 Task: Create a sub task Design and Implement Solution for the task  Implement a new cloud-based business intelligence system for a company in the project AutoEngine , assign it to team member softage.3@softage.net and update the status of the sub task to  Off Track , set the priority of the sub task to High
Action: Mouse moved to (1038, 464)
Screenshot: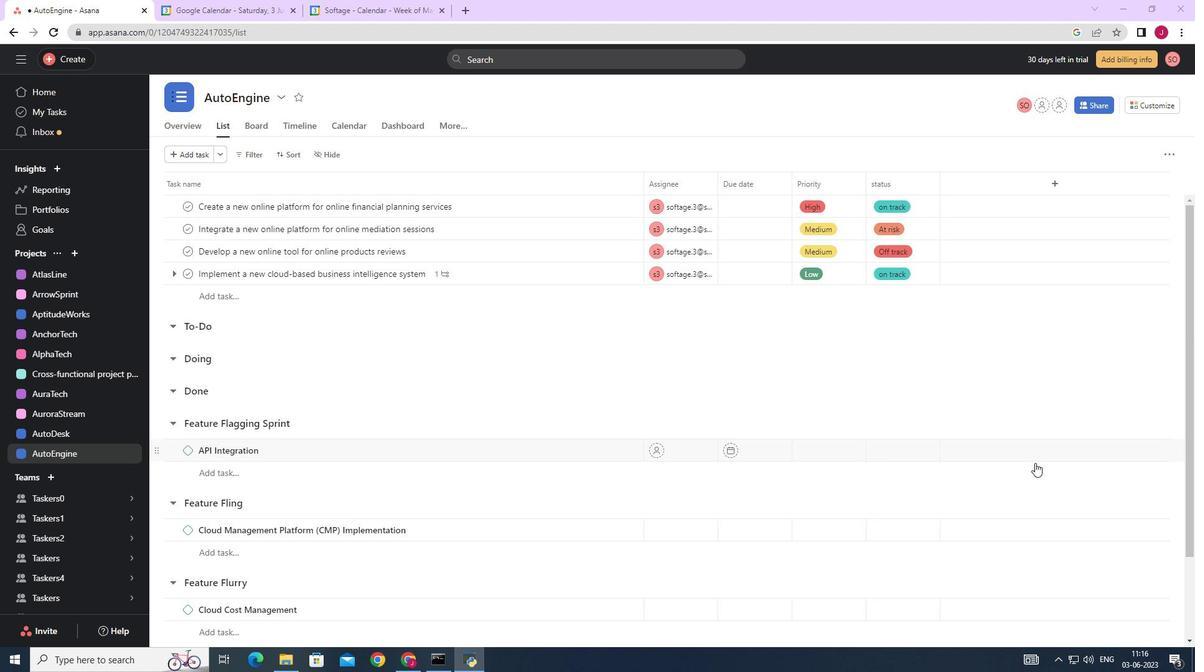 
Action: Mouse scrolled (1038, 463) with delta (0, 0)
Screenshot: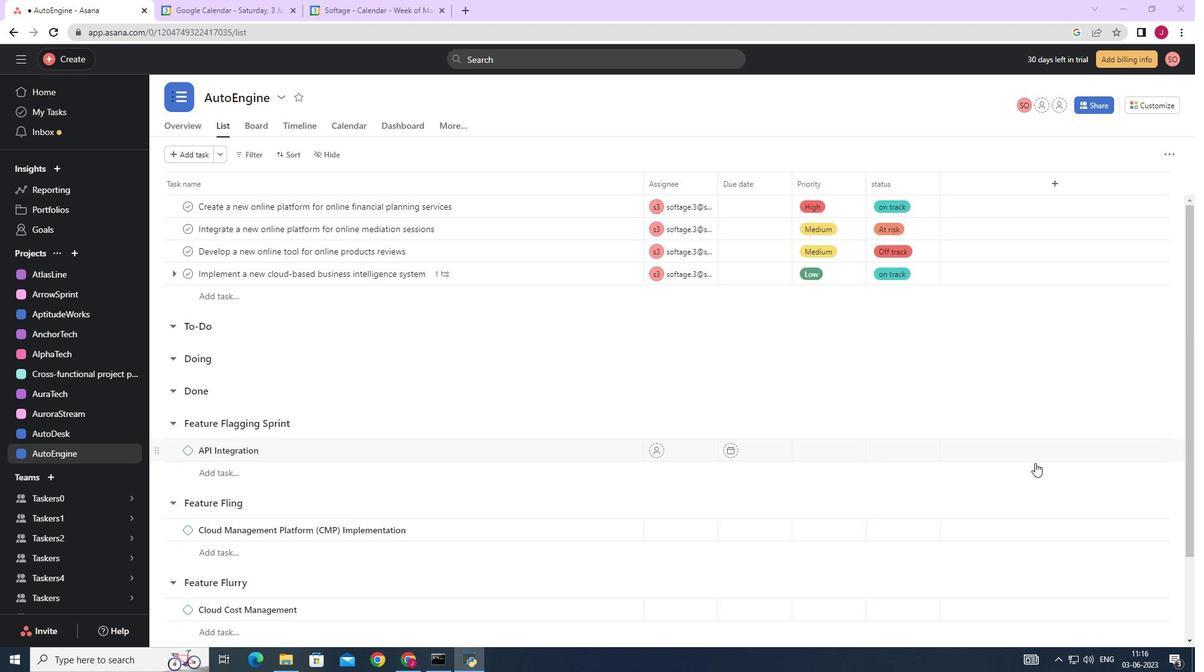 
Action: Mouse moved to (1038, 465)
Screenshot: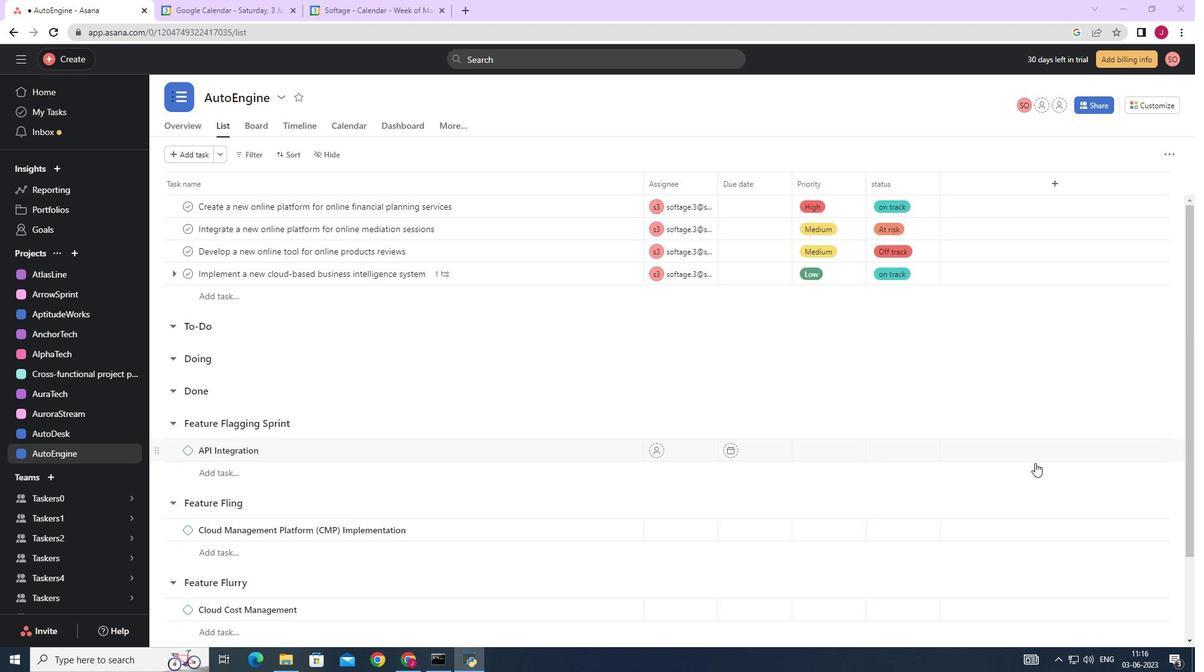 
Action: Mouse scrolled (1038, 465) with delta (0, 0)
Screenshot: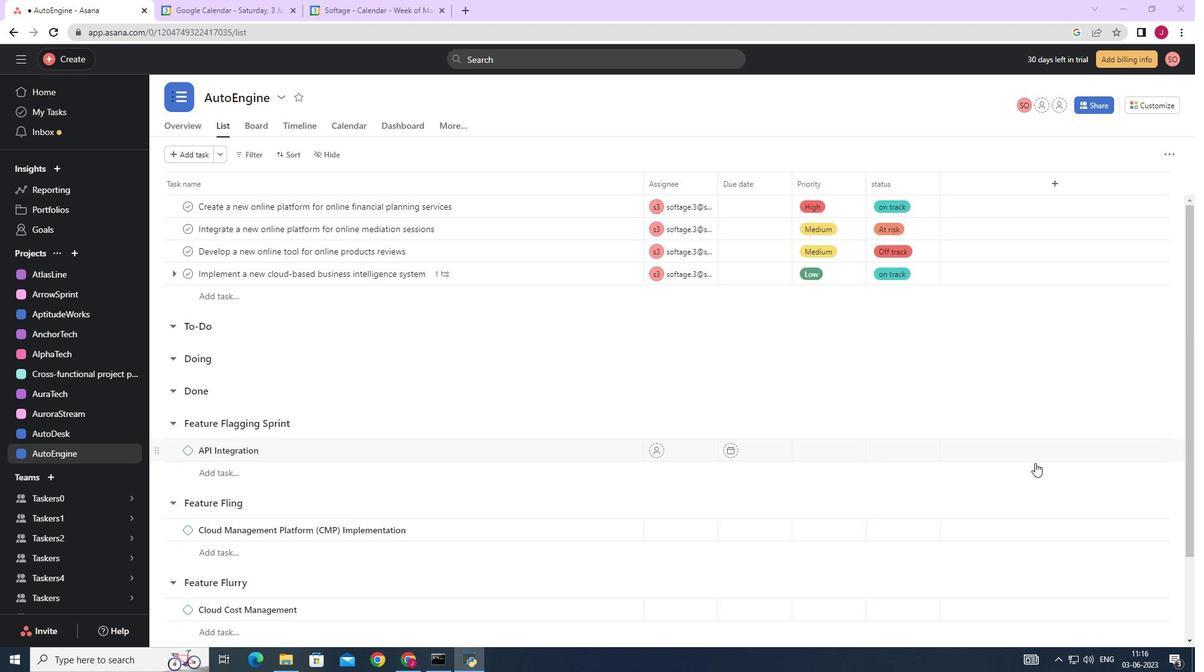 
Action: Mouse scrolled (1038, 465) with delta (0, 0)
Screenshot: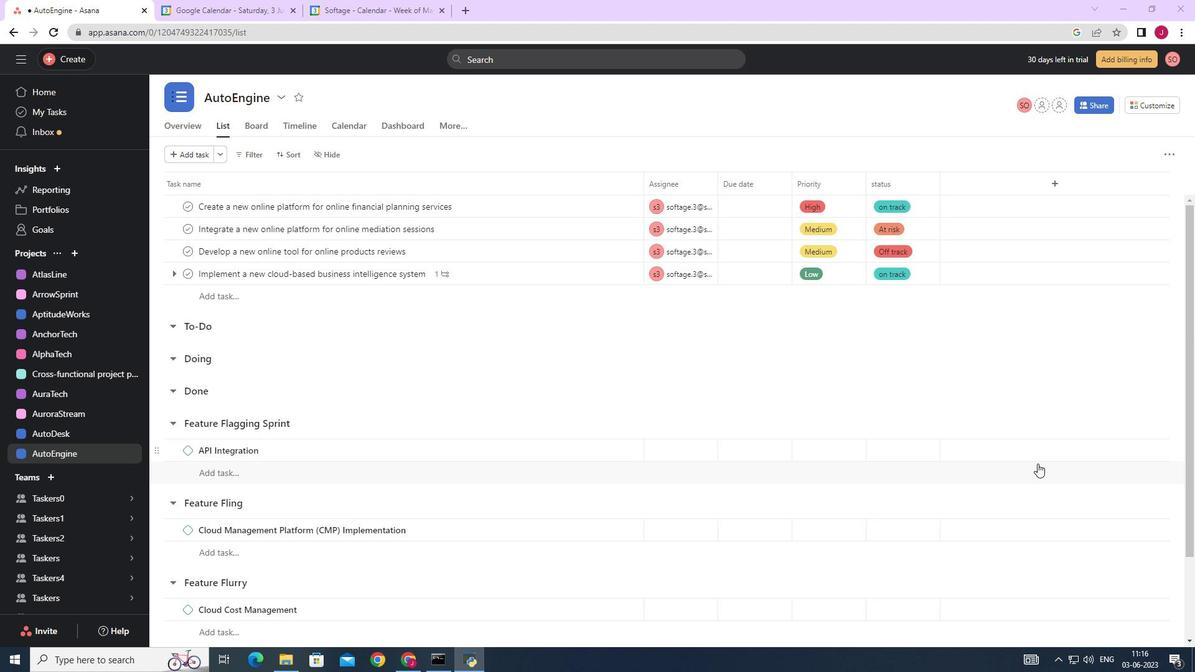 
Action: Mouse moved to (1038, 466)
Screenshot: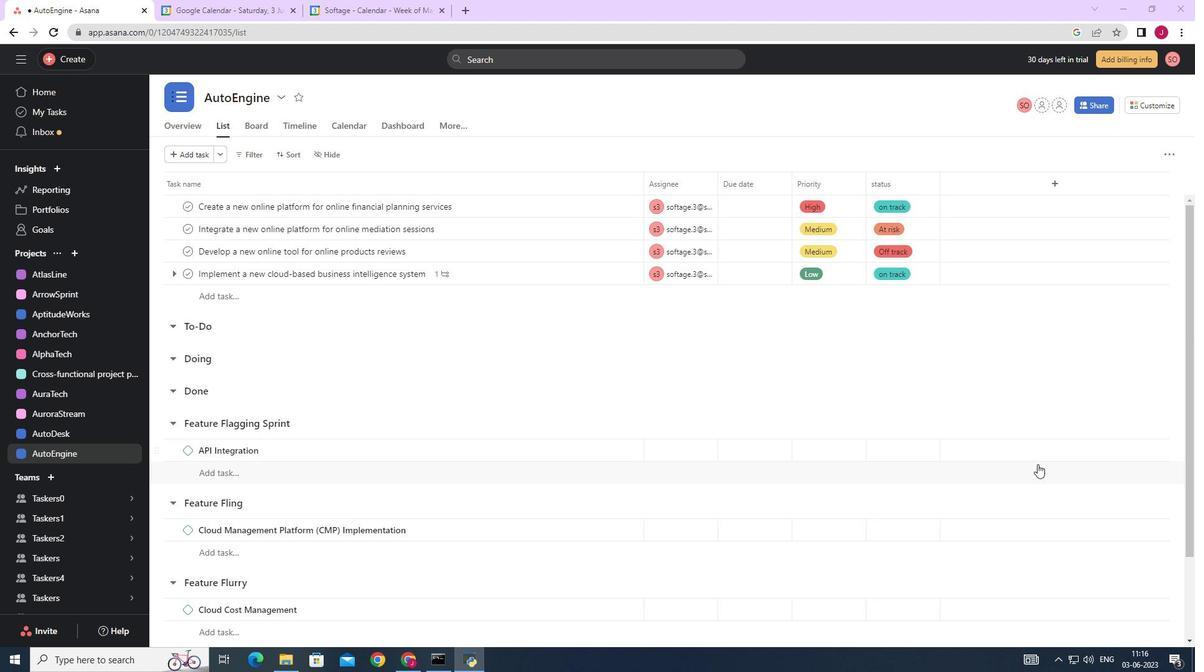 
Action: Mouse scrolled (1038, 465) with delta (0, 0)
Screenshot: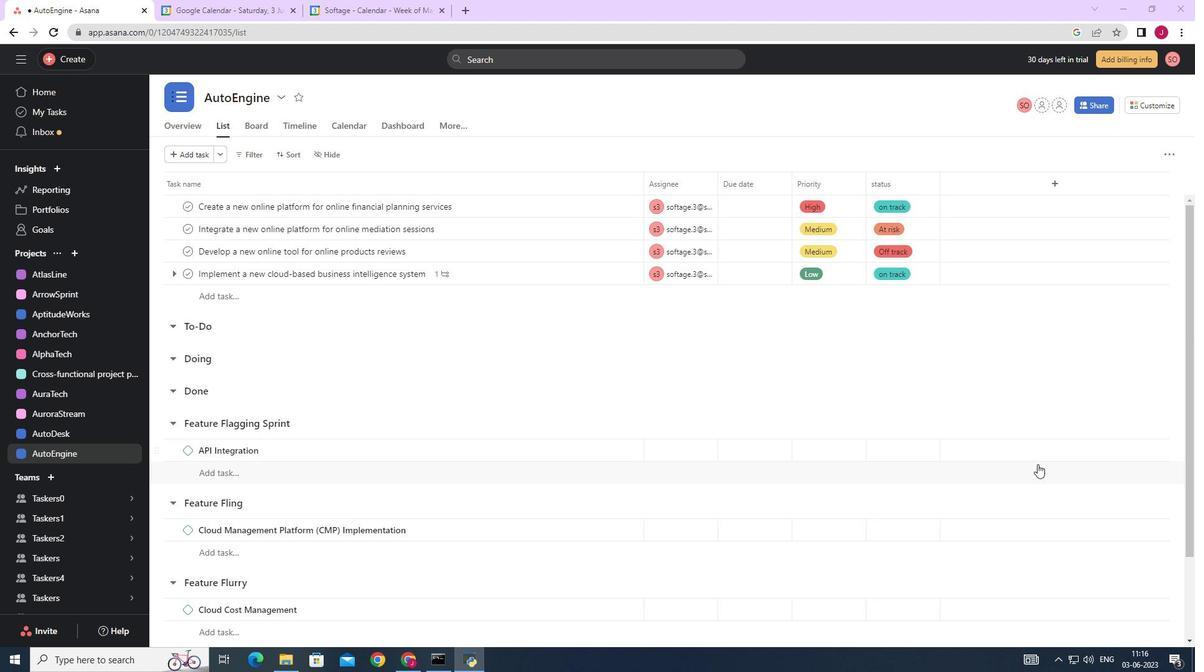 
Action: Mouse moved to (1033, 466)
Screenshot: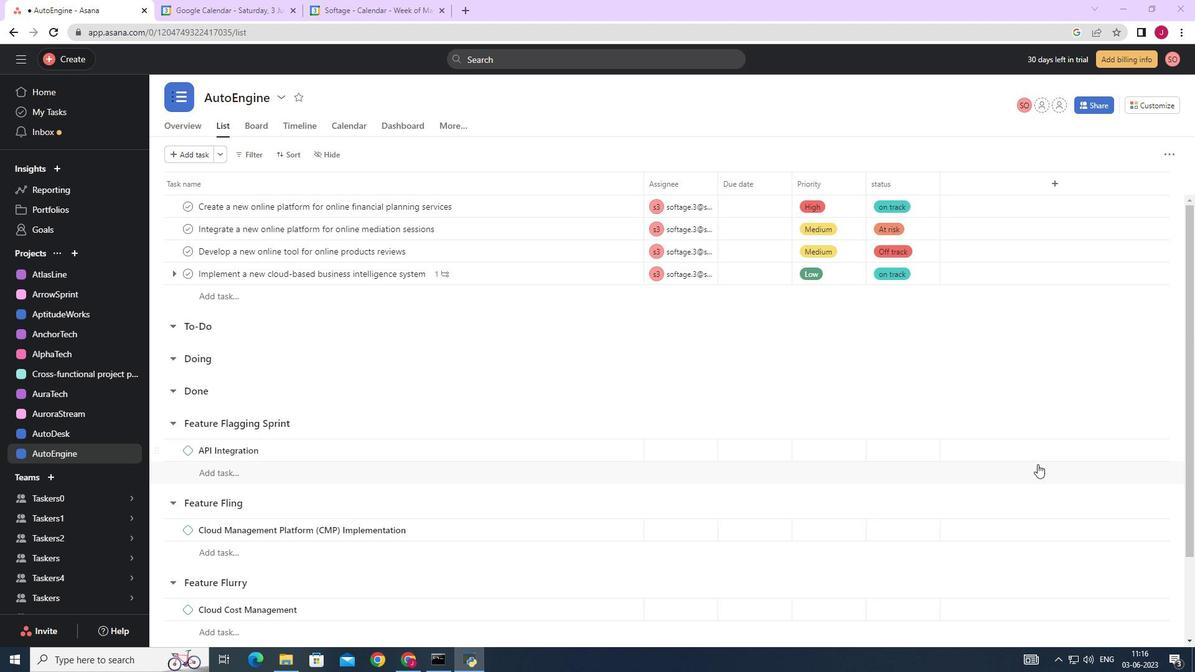 
Action: Mouse scrolled (1036, 465) with delta (0, 0)
Screenshot: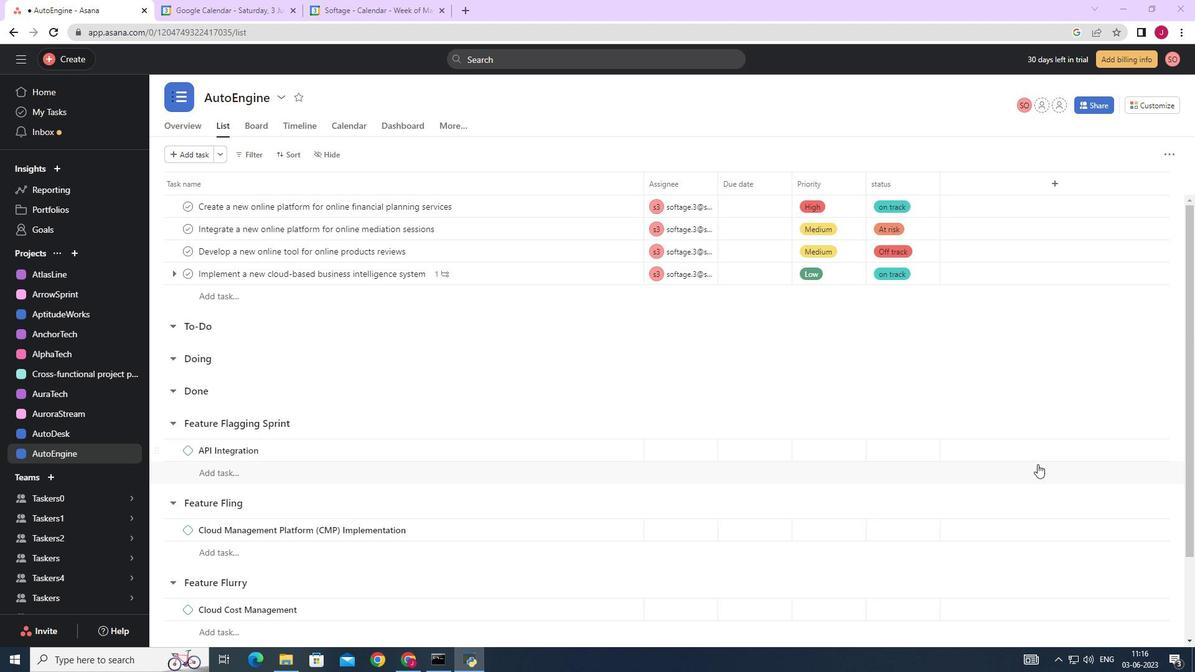 
Action: Mouse moved to (1014, 469)
Screenshot: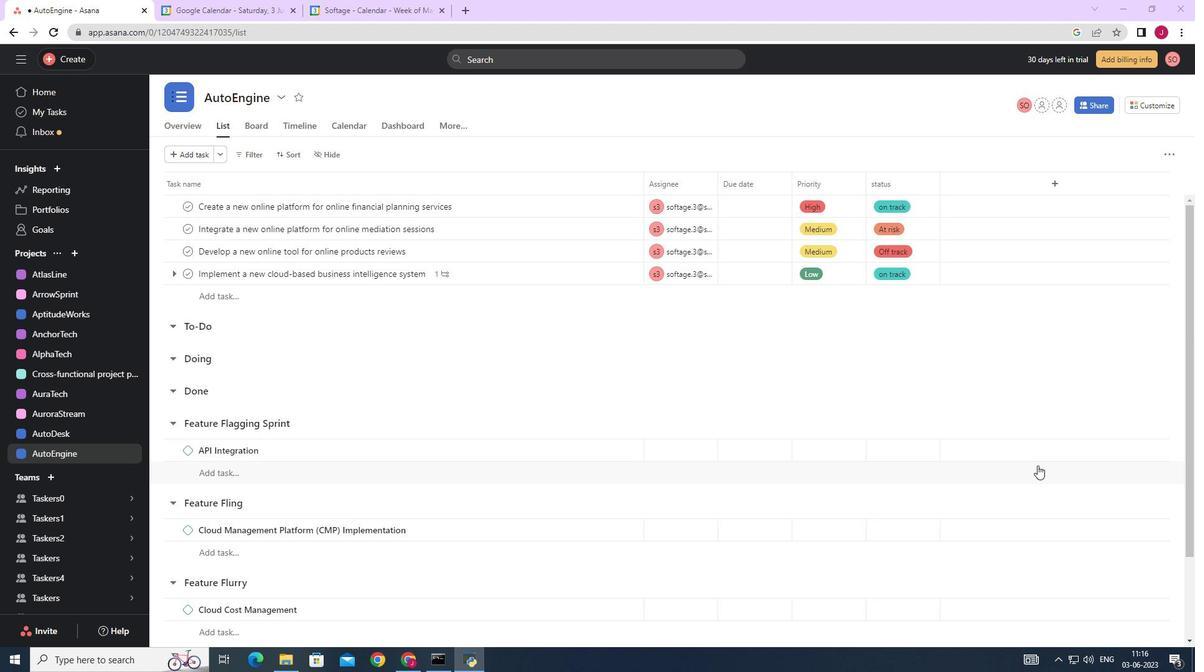 
Action: Mouse scrolled (1027, 465) with delta (0, 0)
Screenshot: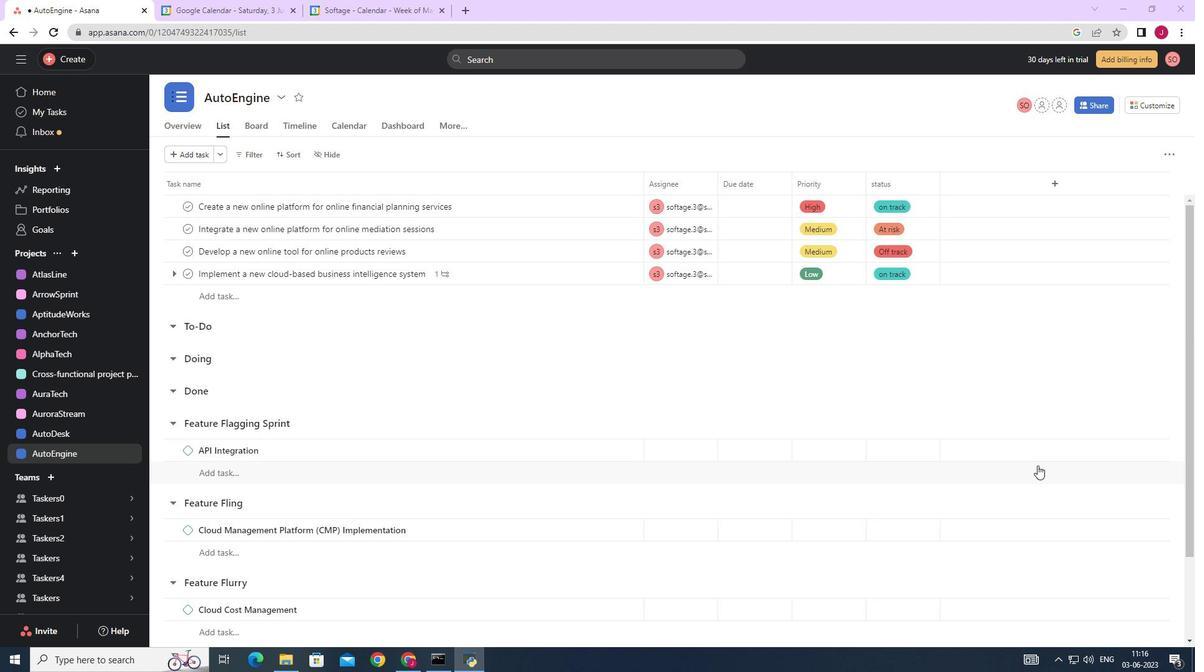 
Action: Mouse moved to (666, 468)
Screenshot: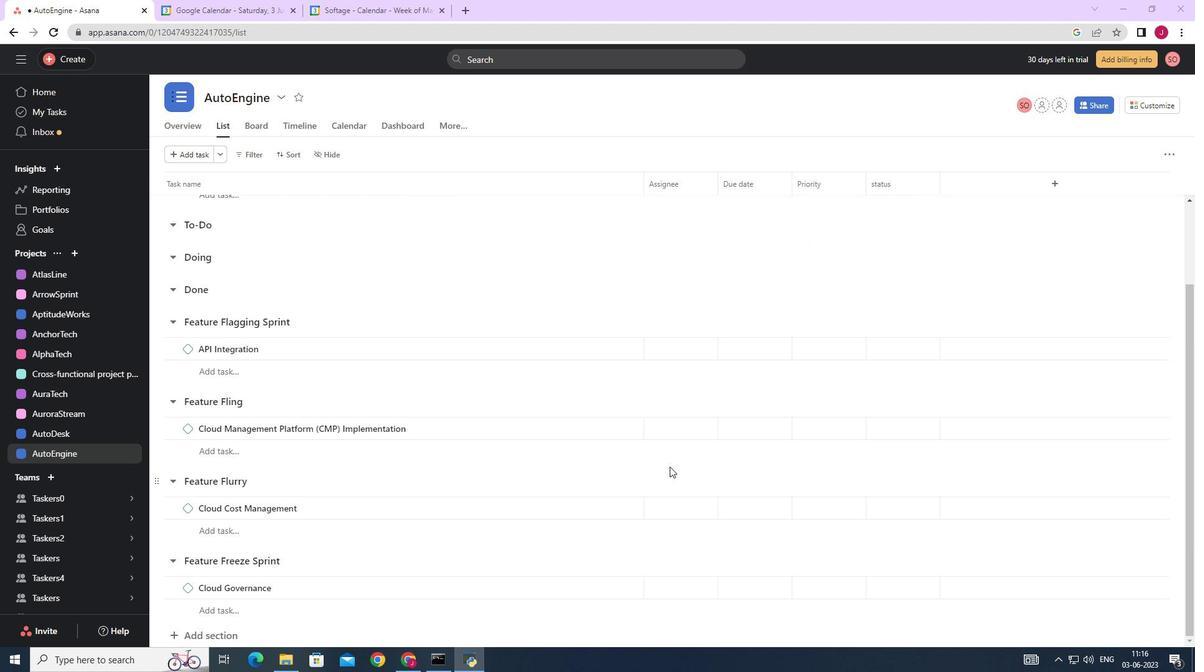 
Action: Mouse scrolled (666, 468) with delta (0, 0)
Screenshot: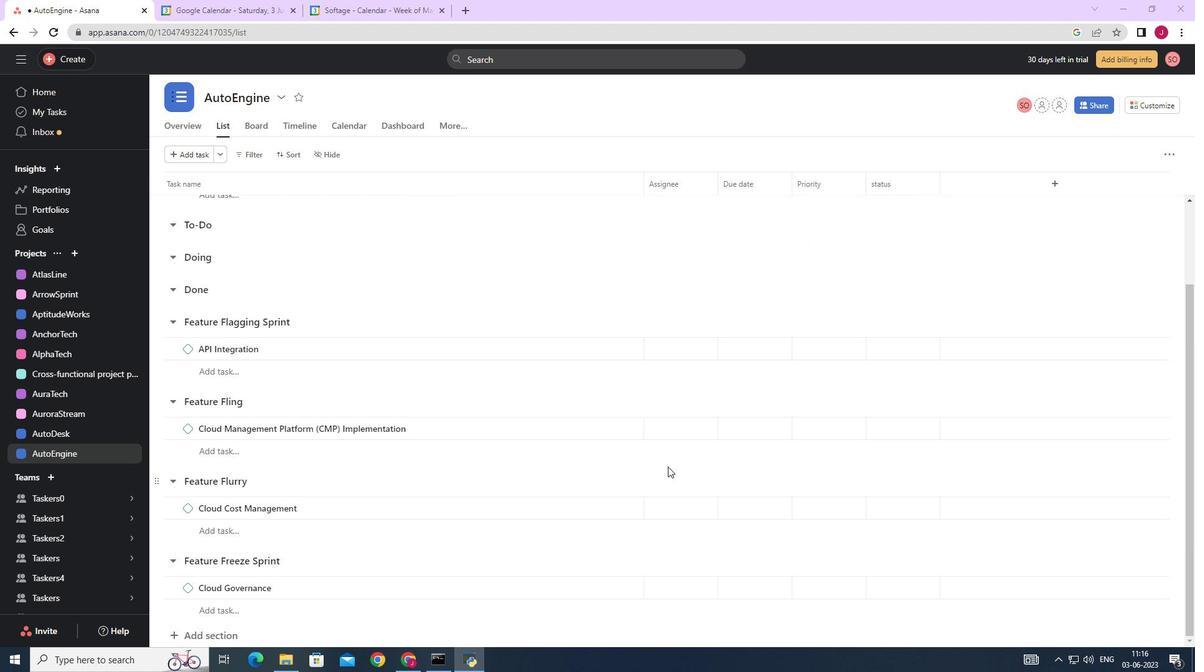 
Action: Mouse scrolled (666, 468) with delta (0, 0)
Screenshot: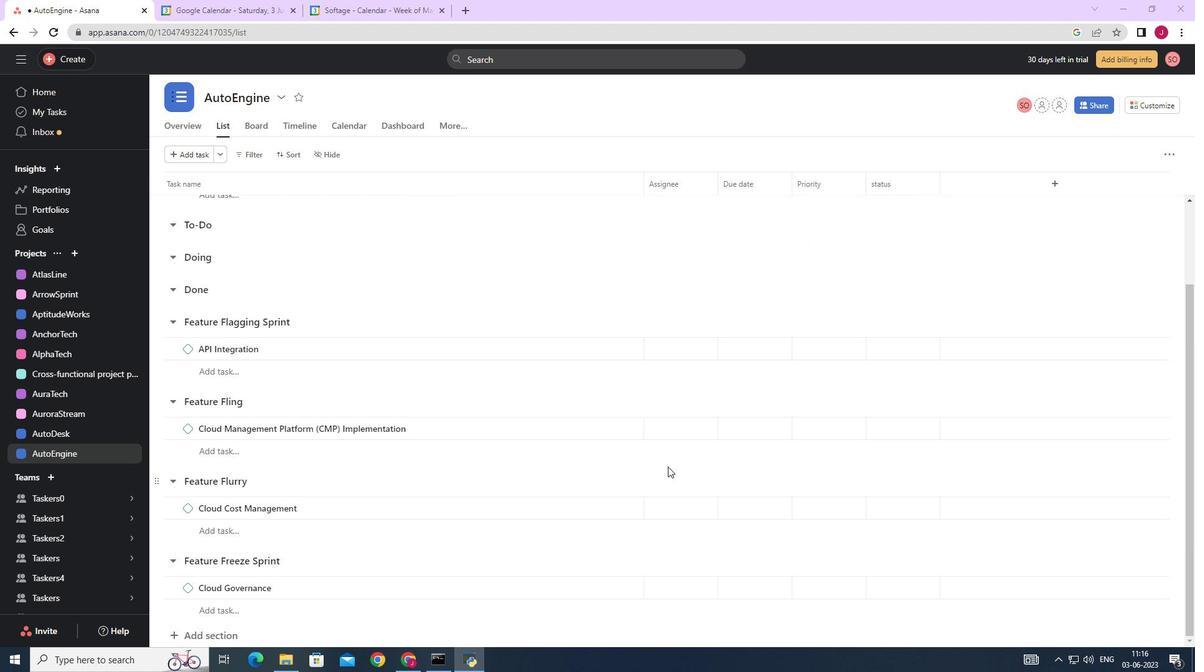 
Action: Mouse scrolled (666, 468) with delta (0, 0)
Screenshot: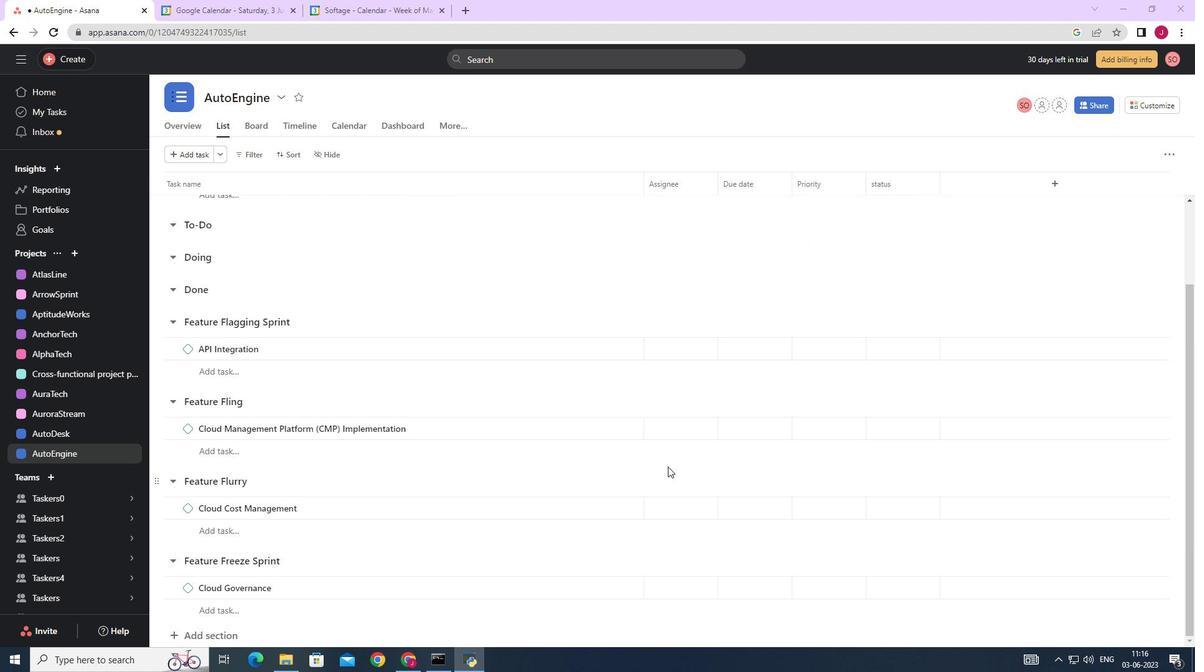 
Action: Mouse scrolled (666, 468) with delta (0, 0)
Screenshot: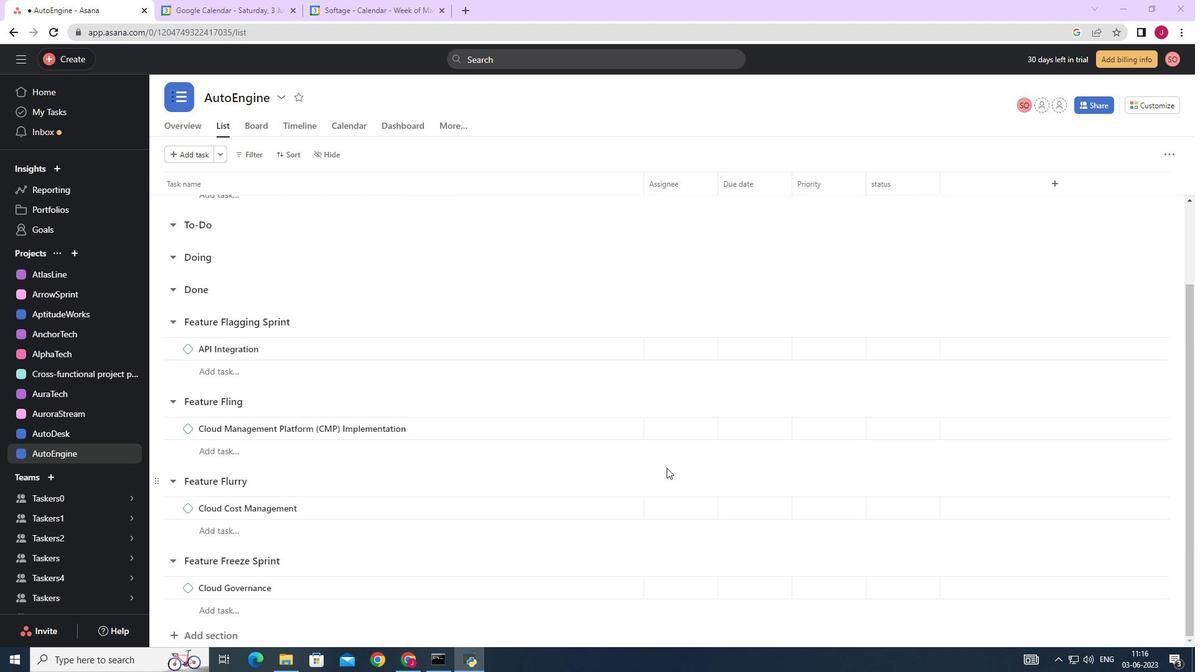 
Action: Mouse moved to (586, 274)
Screenshot: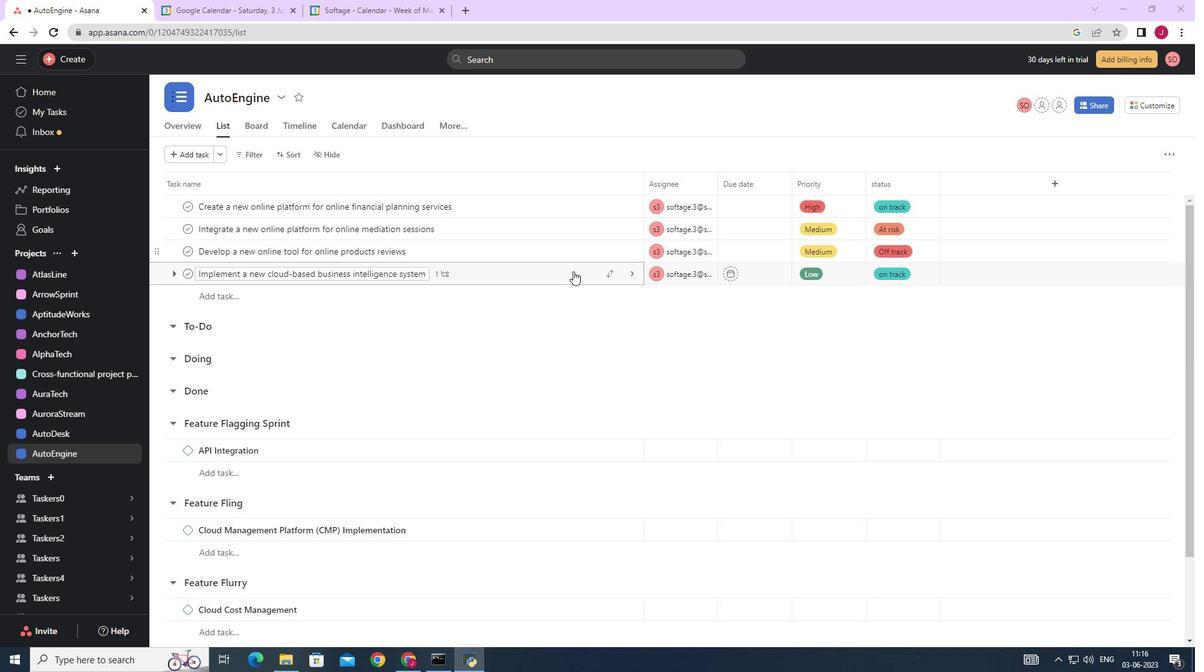 
Action: Mouse pressed left at (586, 274)
Screenshot: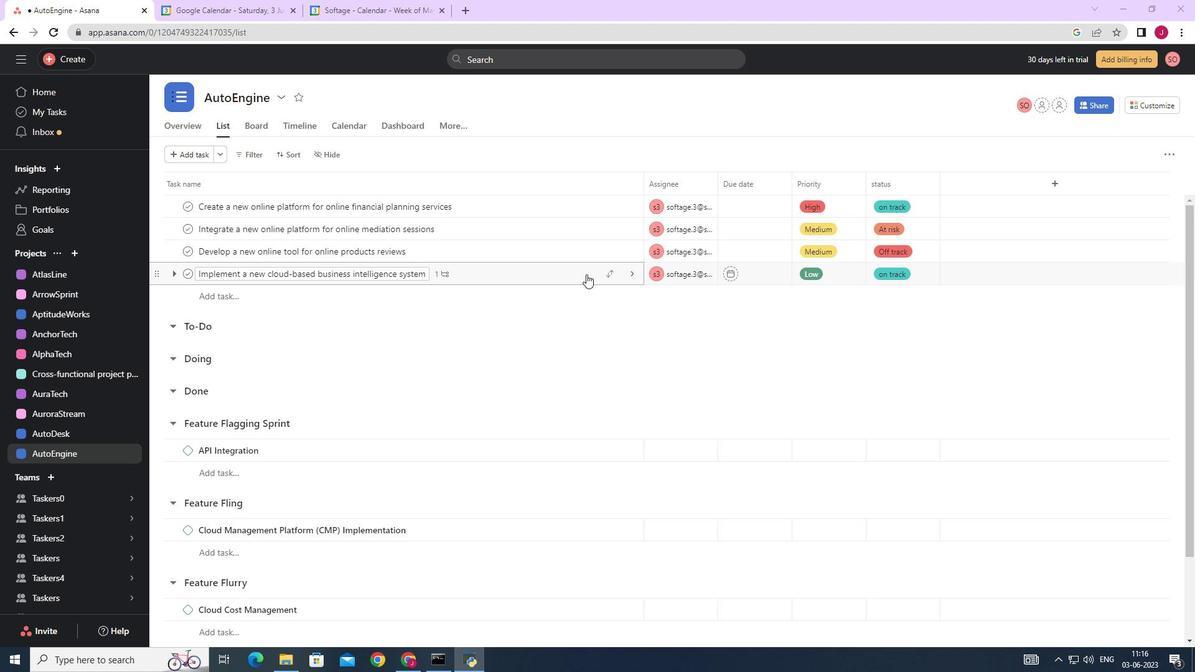
Action: Mouse moved to (976, 406)
Screenshot: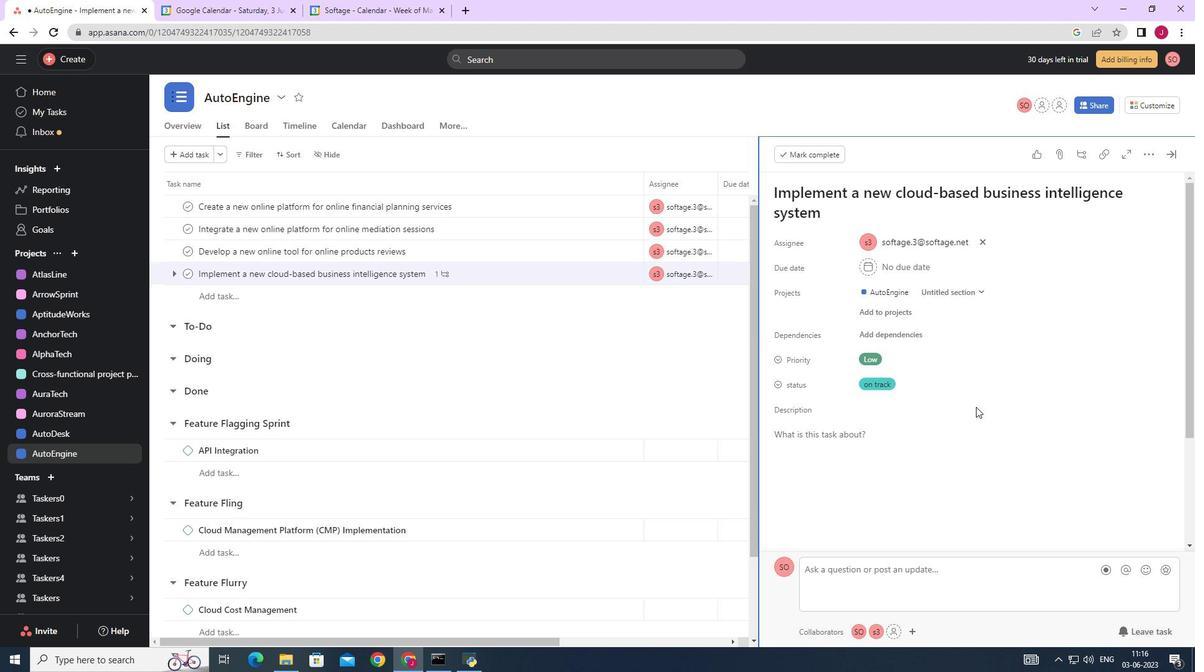 
Action: Mouse scrolled (976, 406) with delta (0, 0)
Screenshot: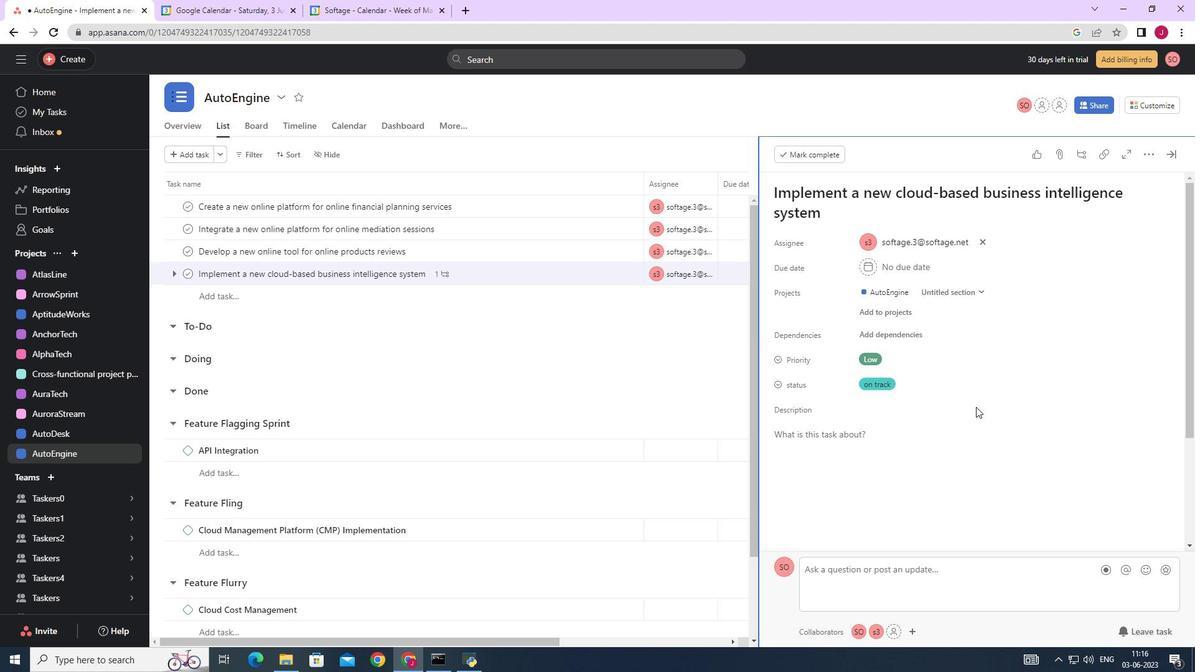 
Action: Mouse scrolled (976, 406) with delta (0, 0)
Screenshot: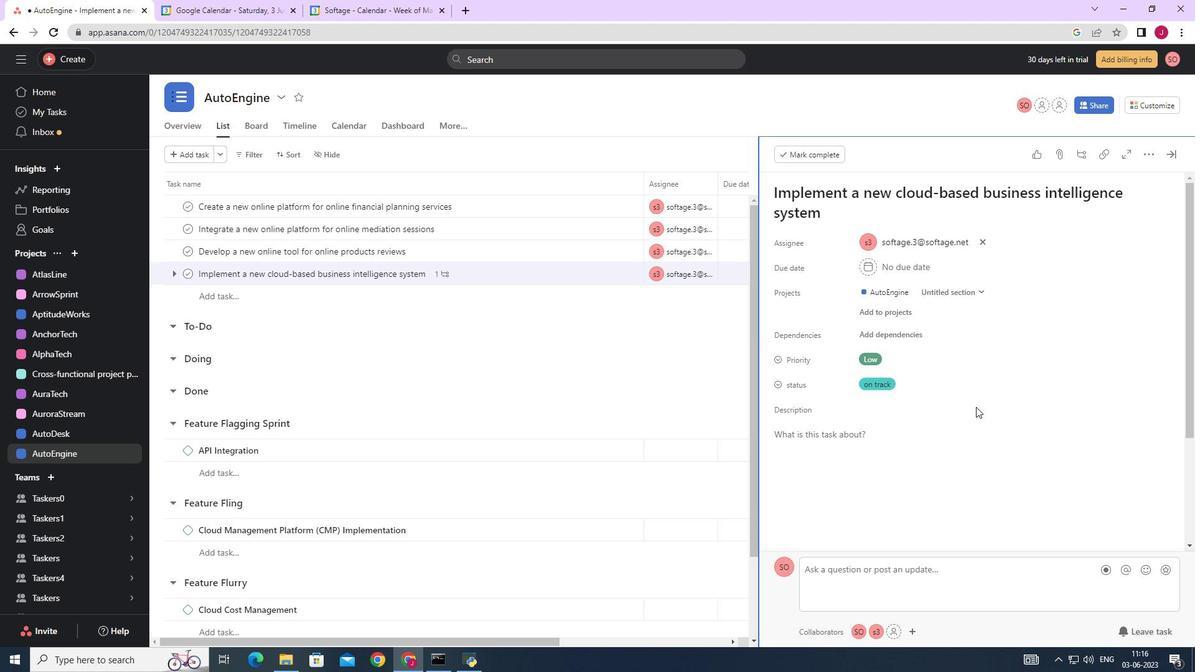 
Action: Mouse scrolled (976, 406) with delta (0, 0)
Screenshot: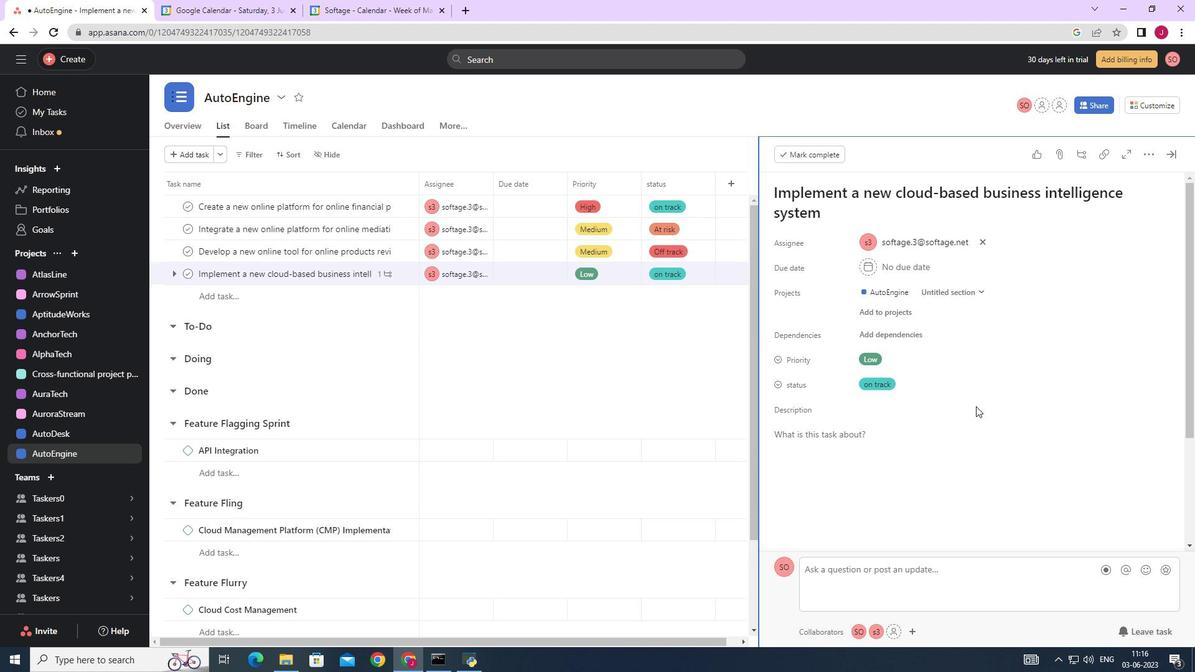 
Action: Mouse scrolled (976, 406) with delta (0, 0)
Screenshot: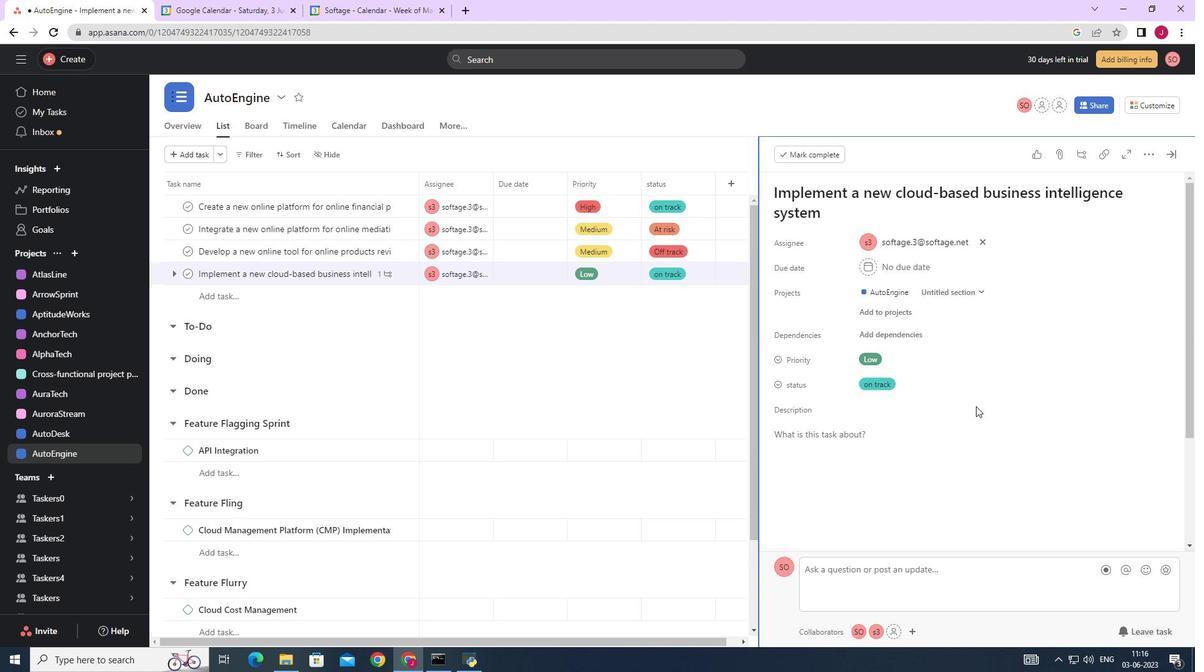 
Action: Mouse moved to (821, 456)
Screenshot: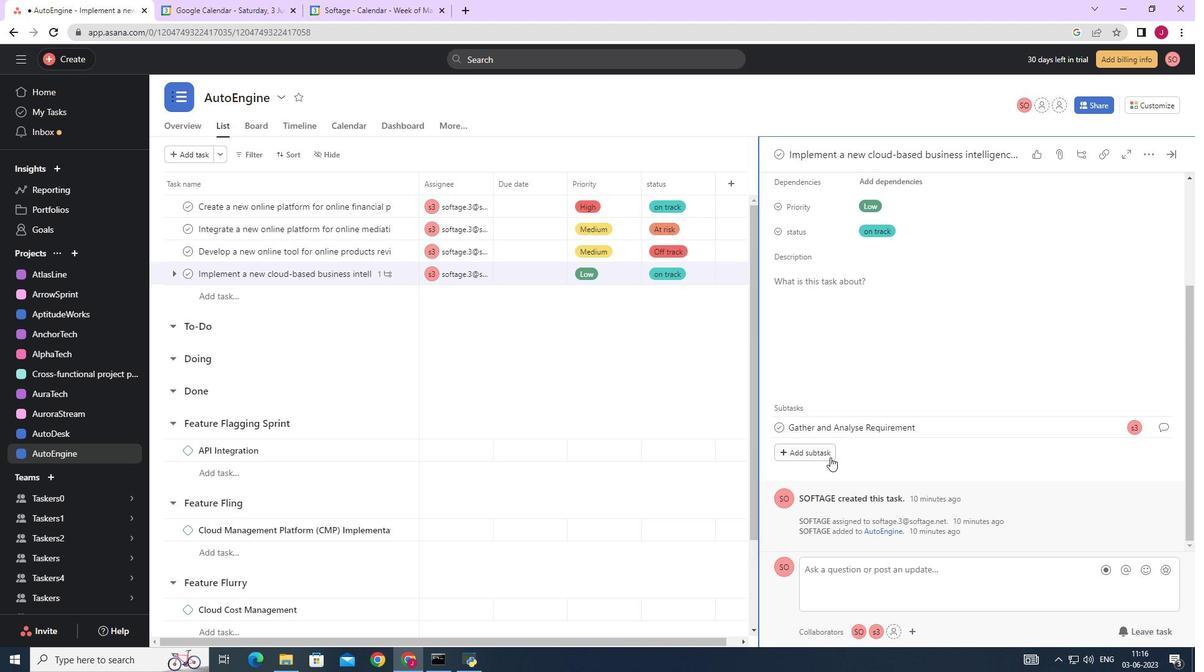 
Action: Mouse pressed left at (821, 456)
Screenshot: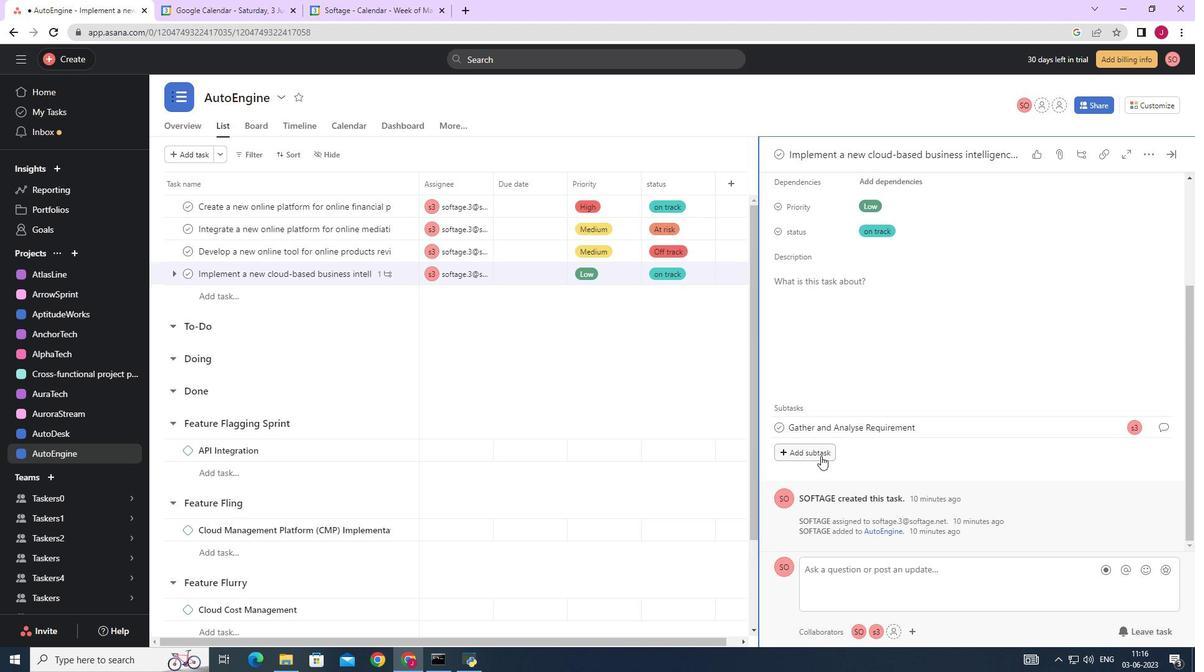 
Action: Mouse moved to (820, 455)
Screenshot: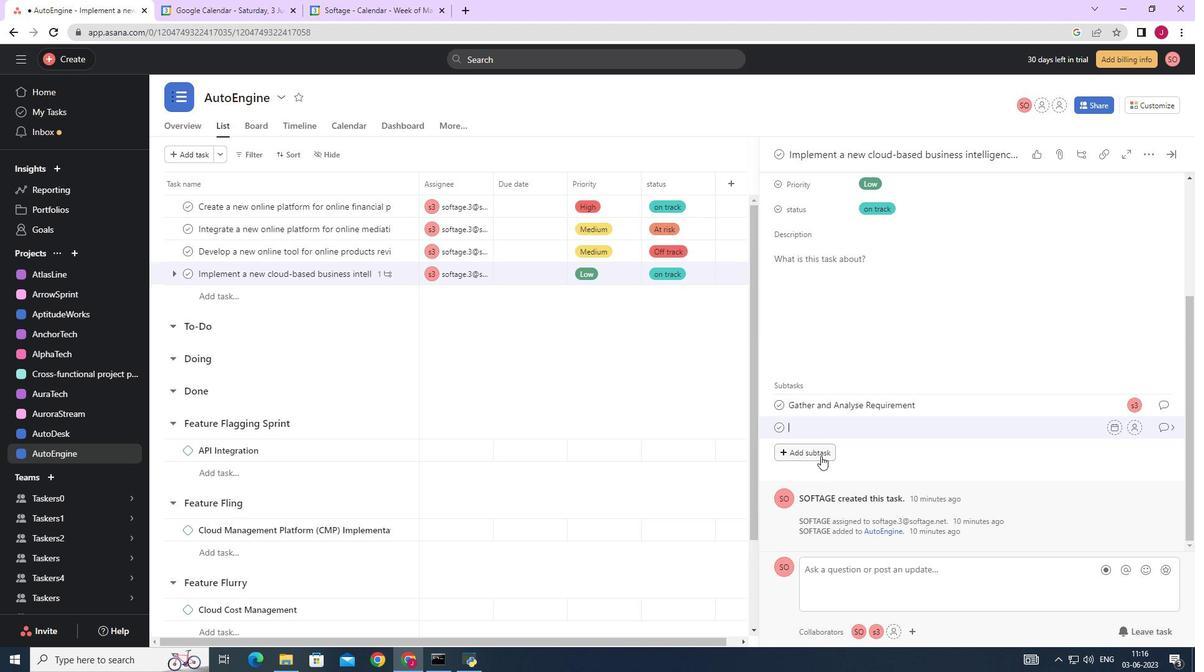
Action: Key pressed <Key.caps_lock>D<Key.caps_lock>esign<Key.space>and<Key.space><Key.caps_lock>I<Key.caps_lock>mplement<Key.space><Key.caps_lock>S<Key.caps_lock>olution
Screenshot: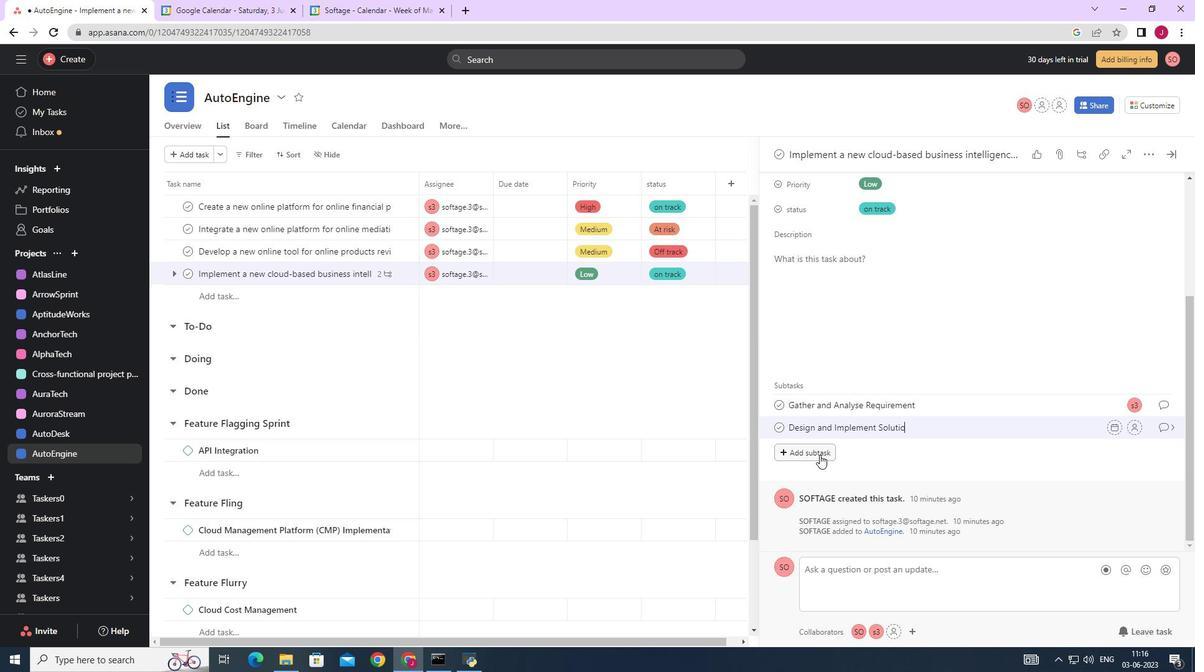 
Action: Mouse moved to (1134, 426)
Screenshot: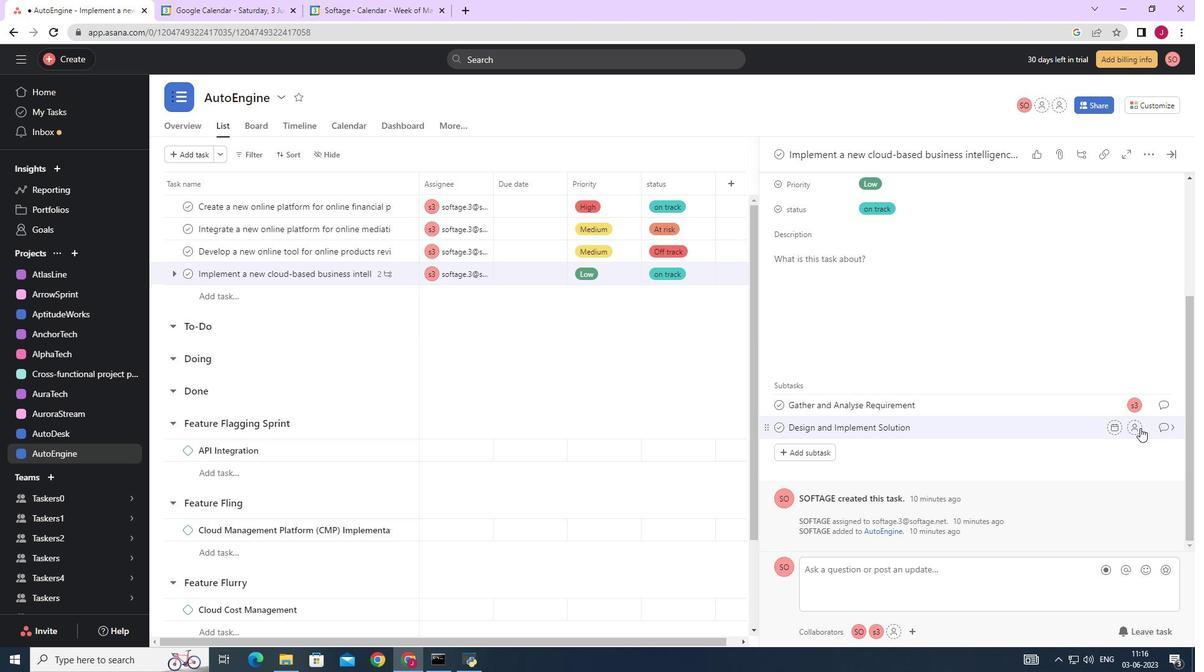 
Action: Mouse pressed left at (1134, 426)
Screenshot: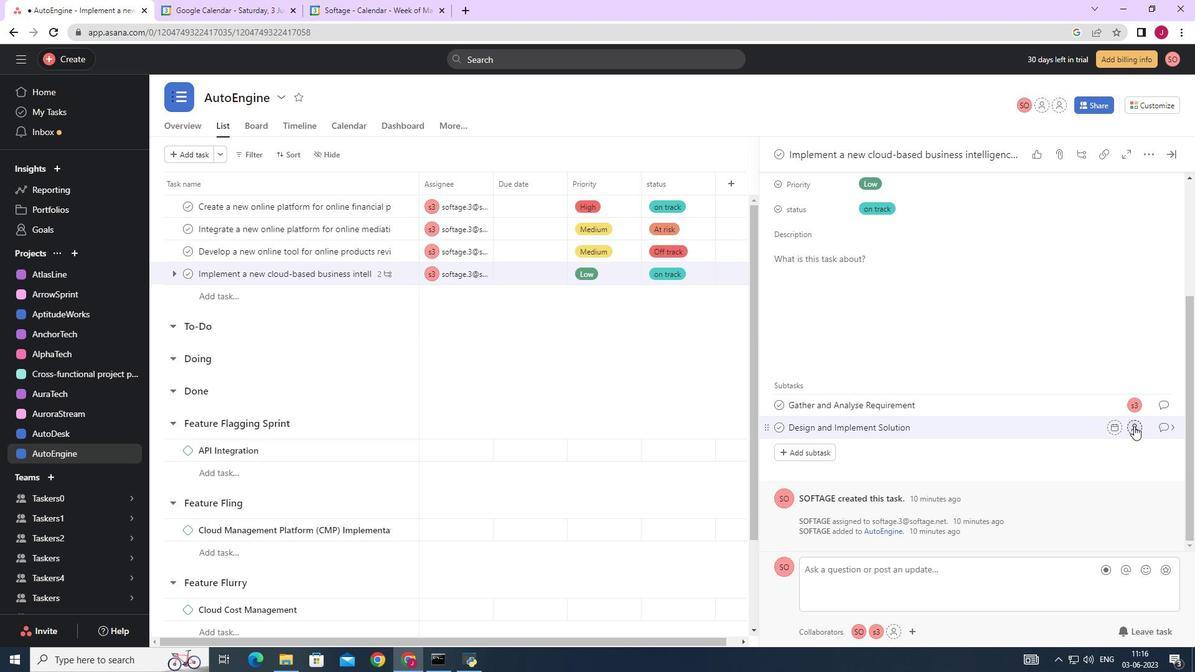 
Action: Mouse moved to (1130, 426)
Screenshot: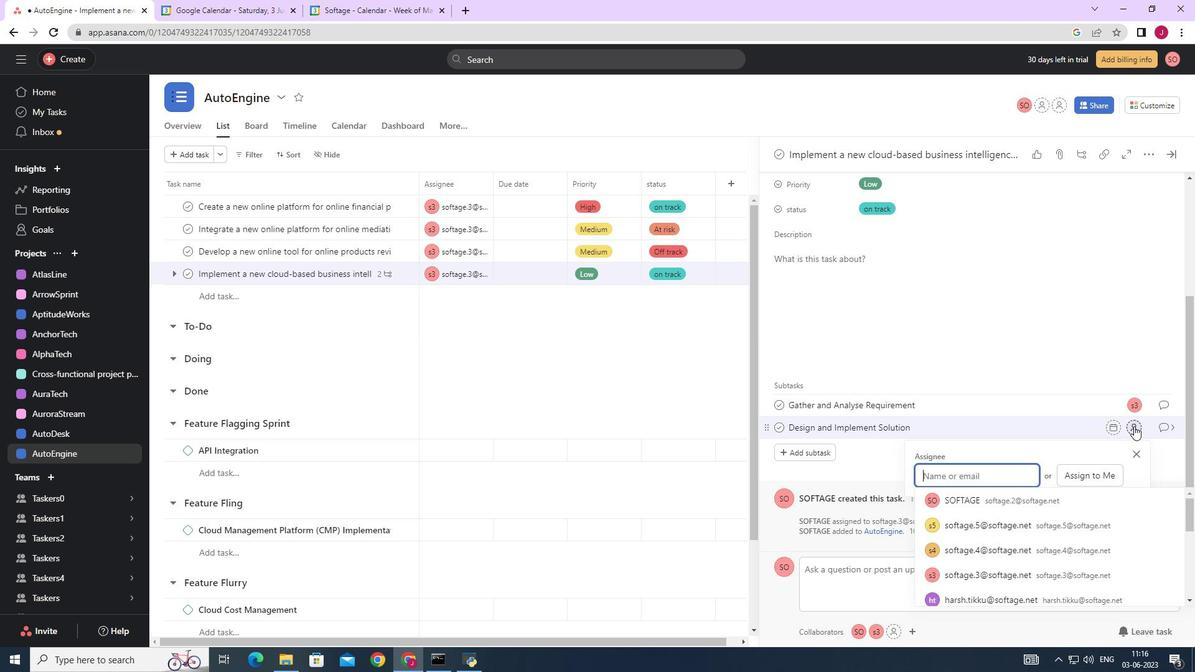 
Action: Key pressed sofatg<Key.backspace><Key.backspace><Key.backspace>tage.3
Screenshot: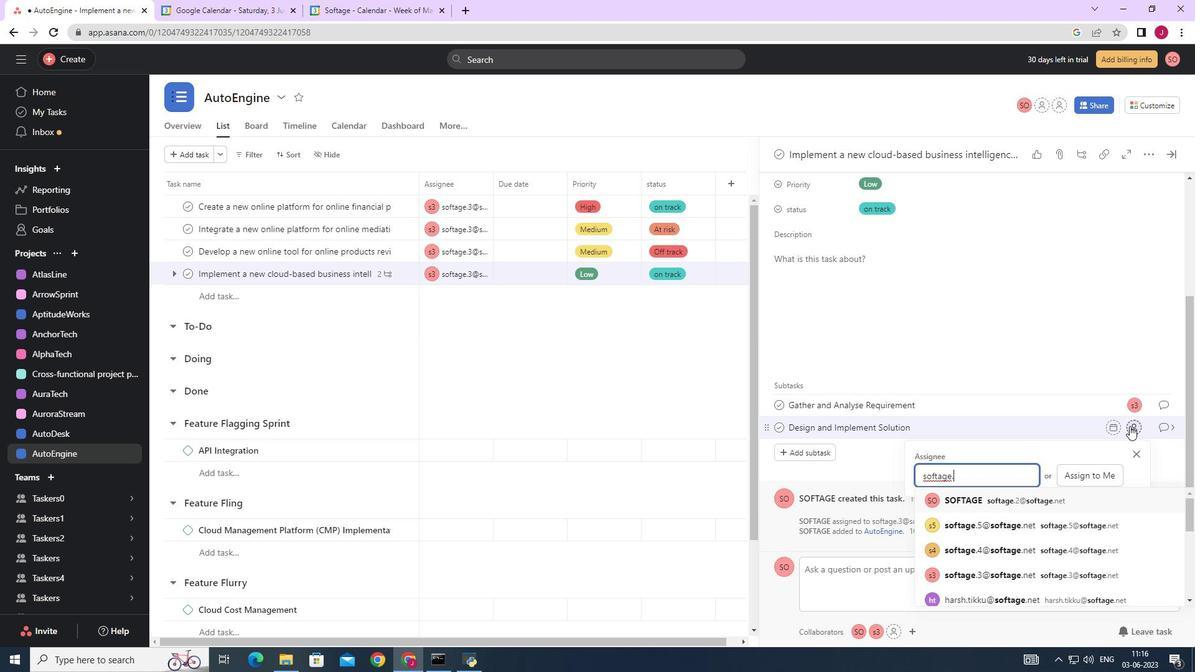 
Action: Mouse moved to (1014, 503)
Screenshot: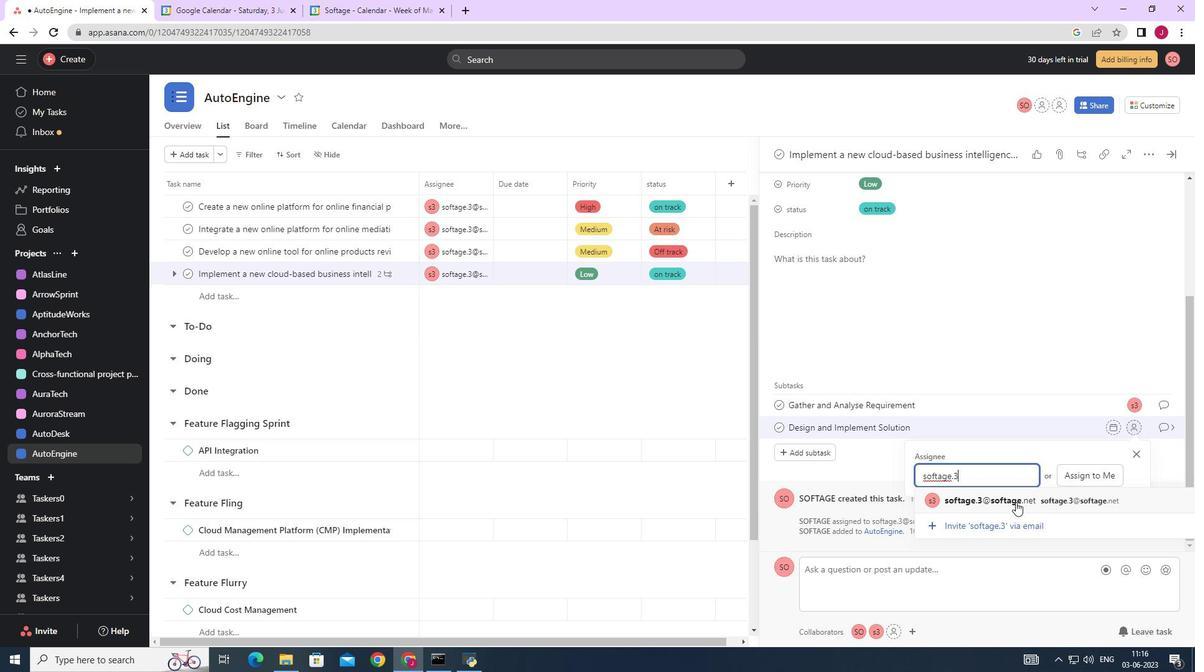 
Action: Mouse pressed left at (1014, 503)
Screenshot: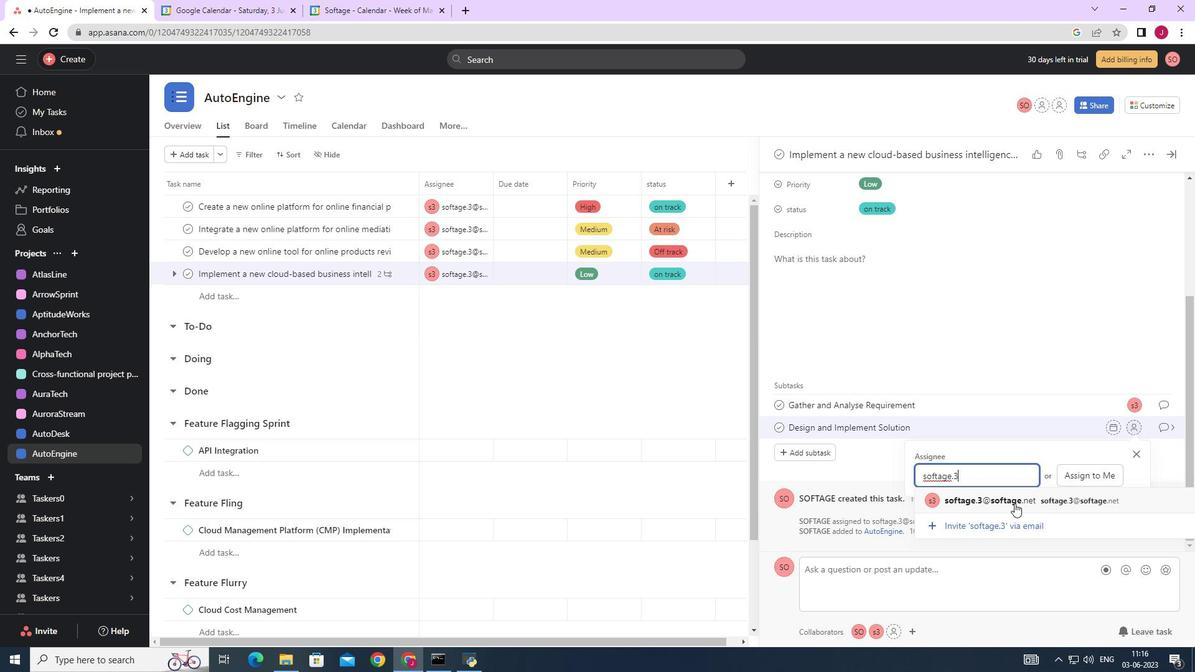 
Action: Mouse moved to (1163, 432)
Screenshot: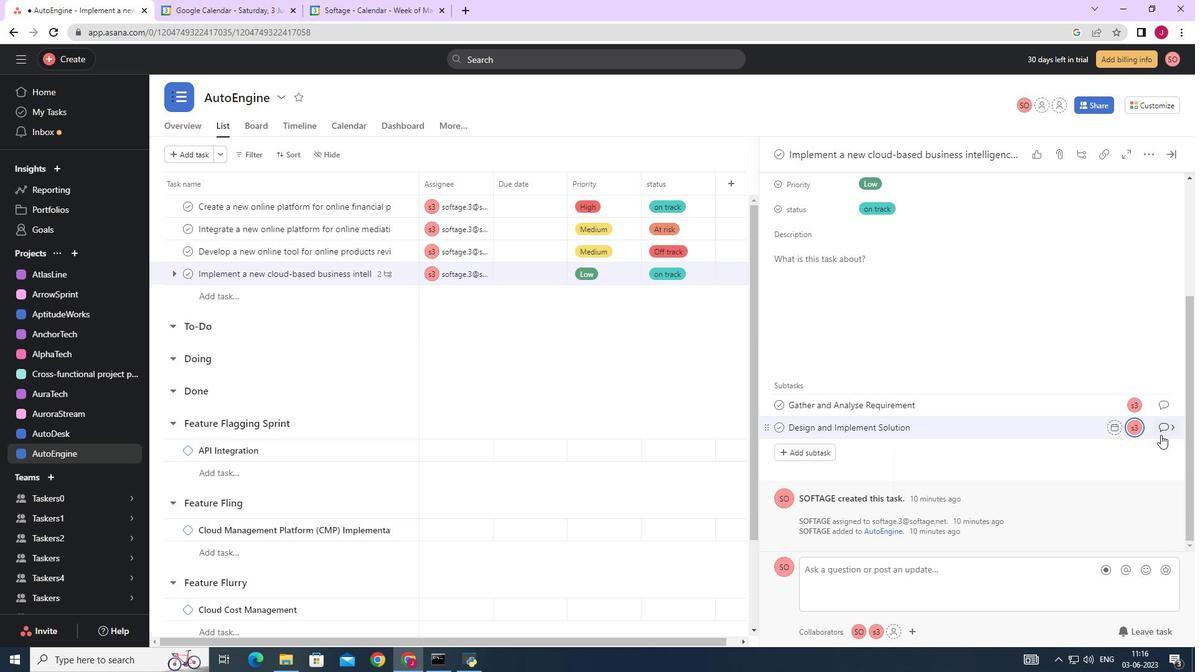 
Action: Mouse pressed left at (1163, 432)
Screenshot: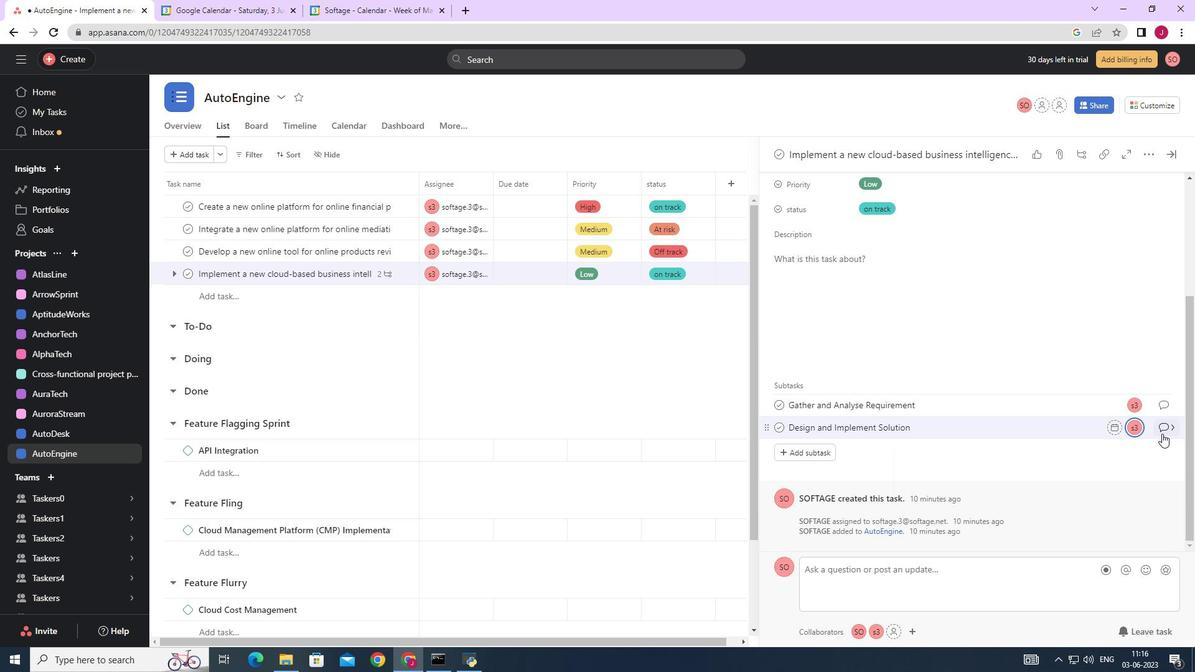
Action: Mouse moved to (827, 331)
Screenshot: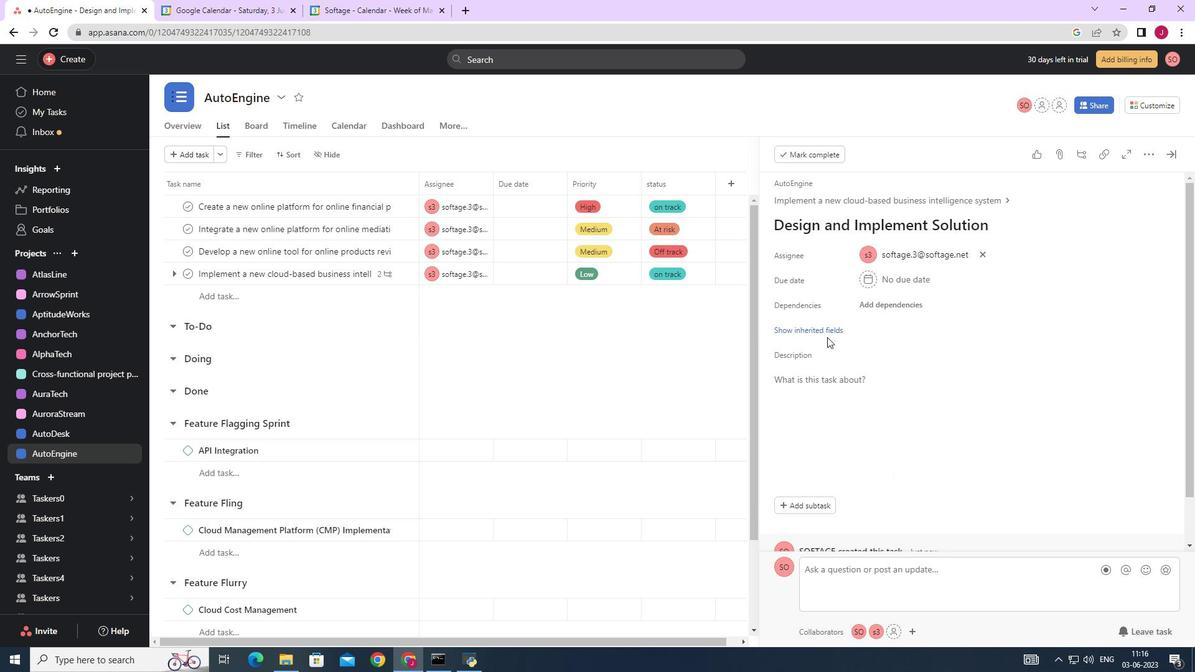 
Action: Mouse pressed left at (827, 331)
Screenshot: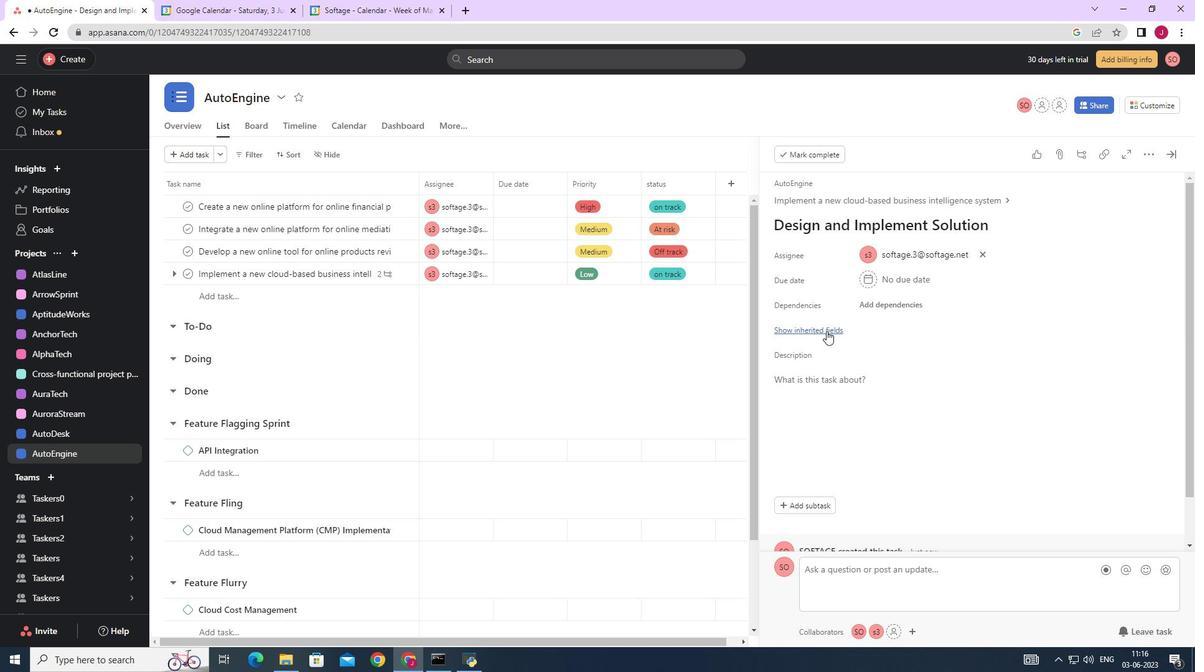 
Action: Mouse moved to (871, 356)
Screenshot: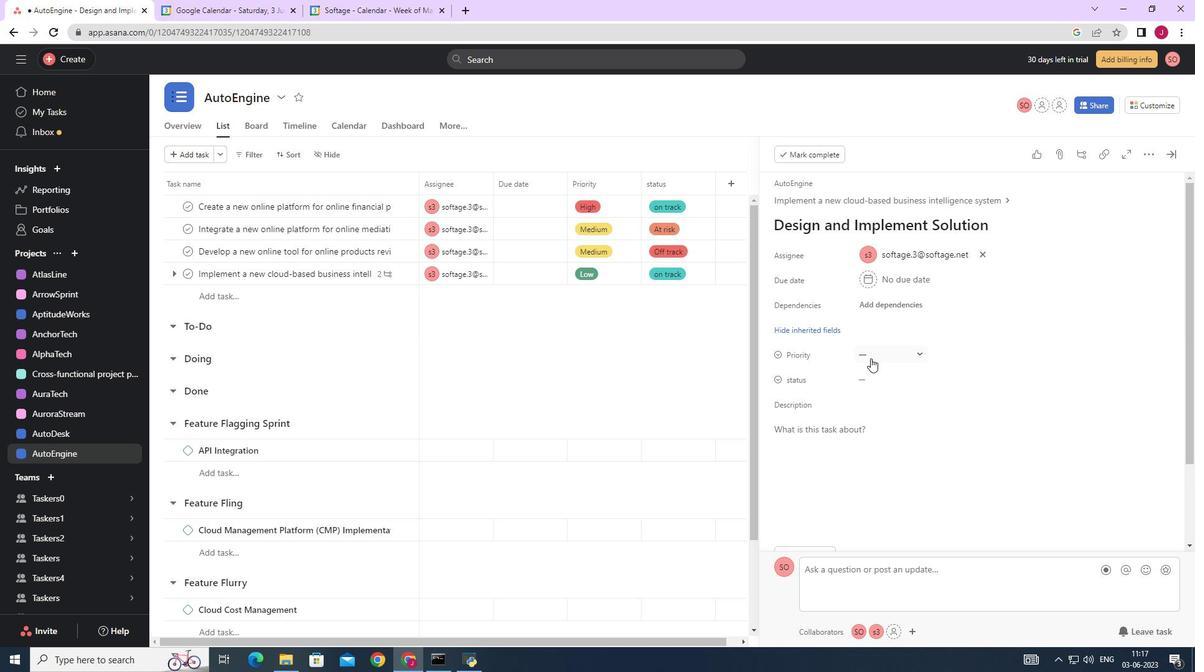 
Action: Mouse pressed left at (871, 356)
Screenshot: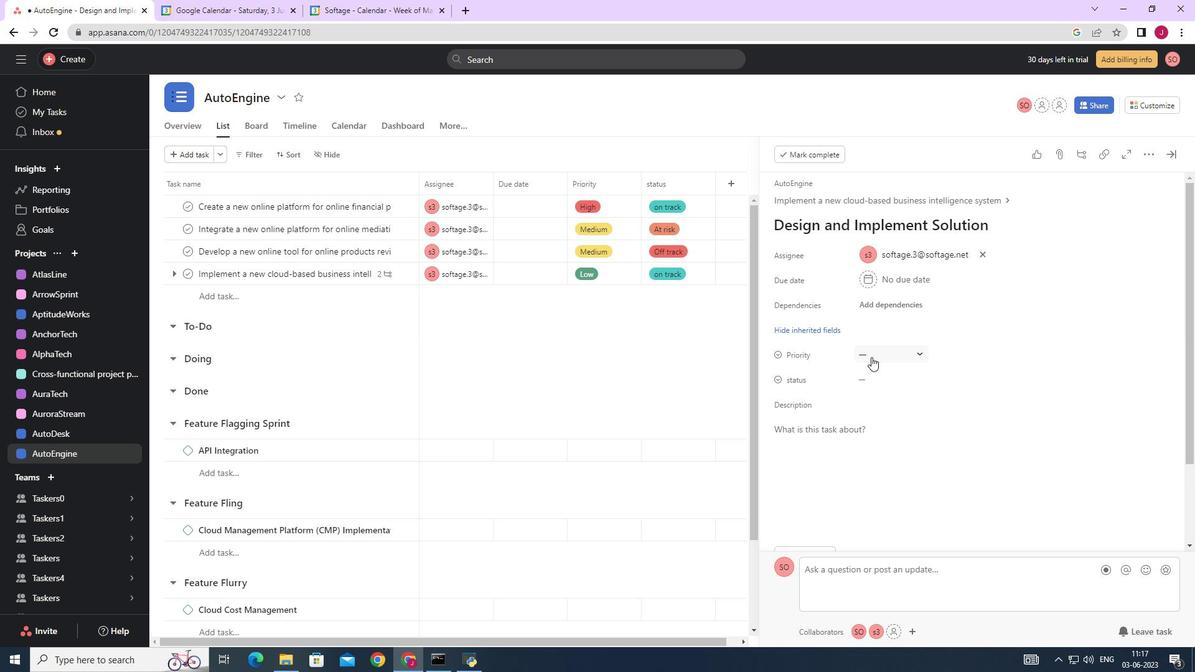 
Action: Mouse moved to (894, 400)
Screenshot: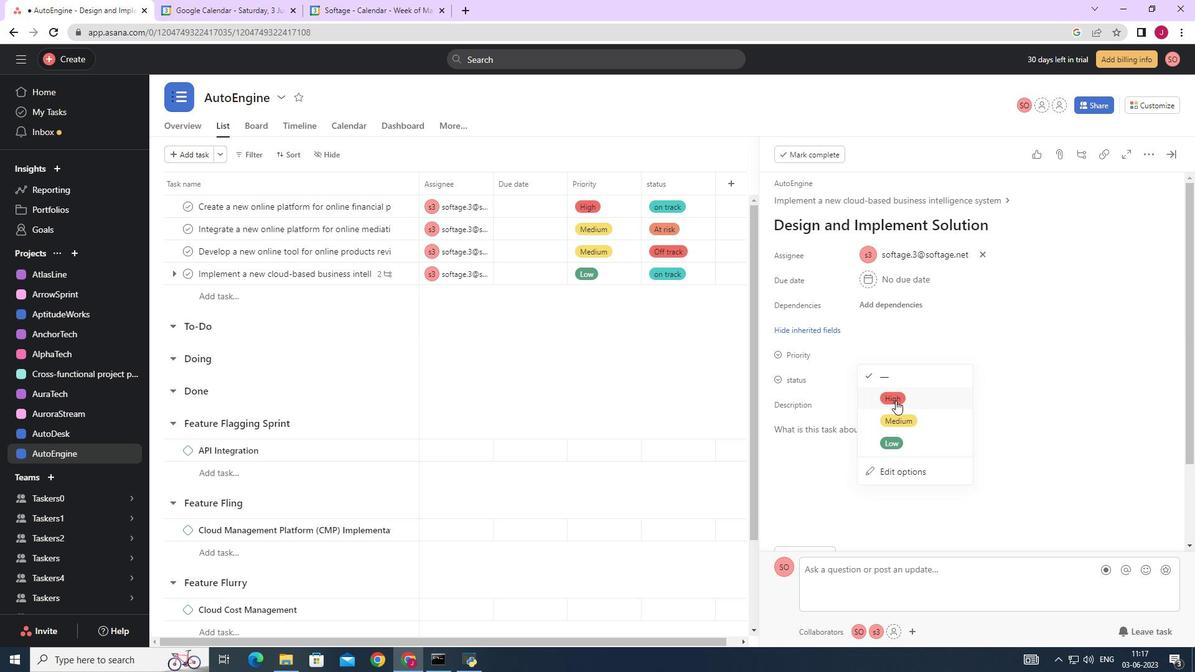 
Action: Mouse pressed left at (894, 400)
Screenshot: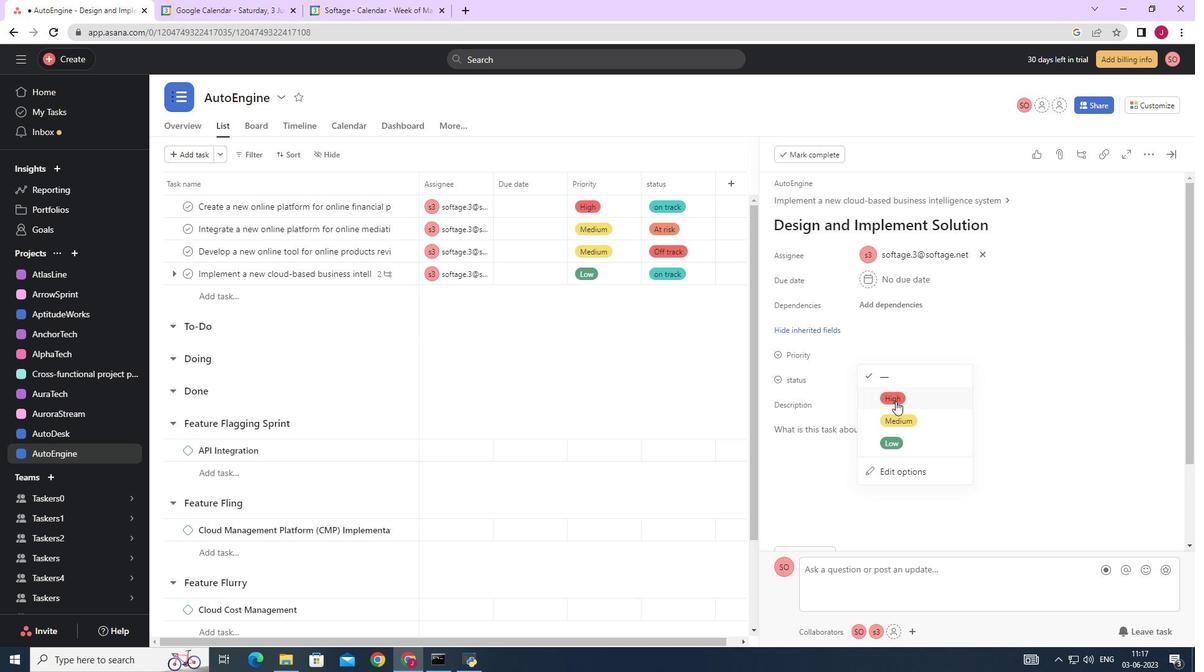 
Action: Mouse moved to (870, 381)
Screenshot: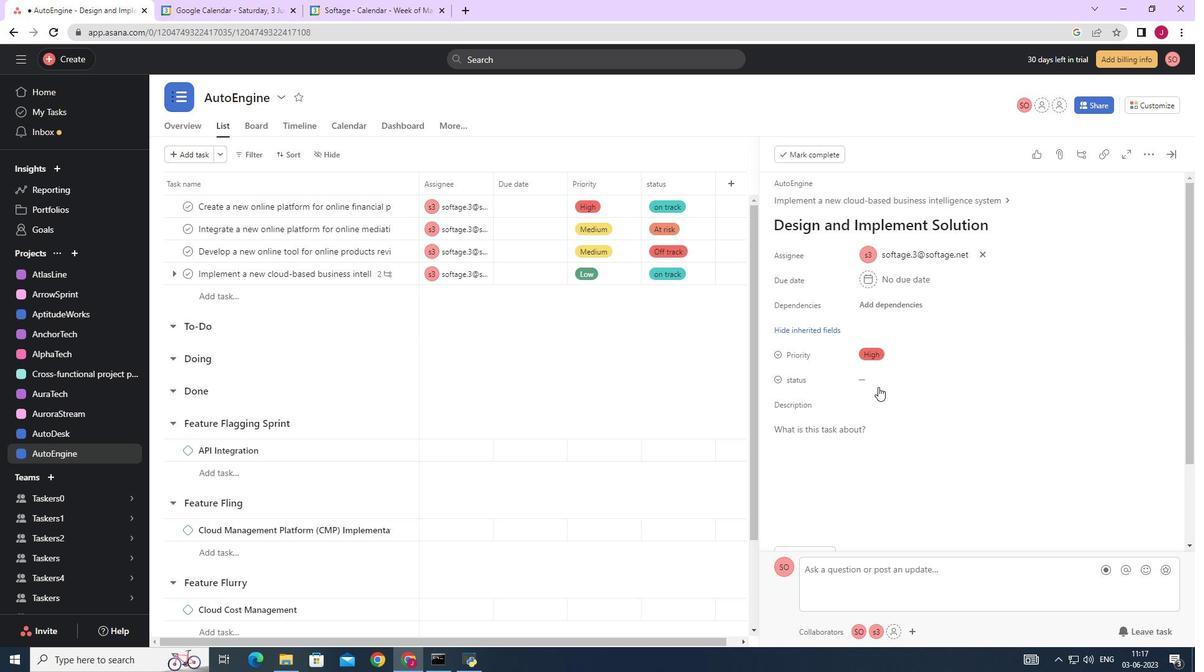 
Action: Mouse pressed left at (870, 381)
Screenshot: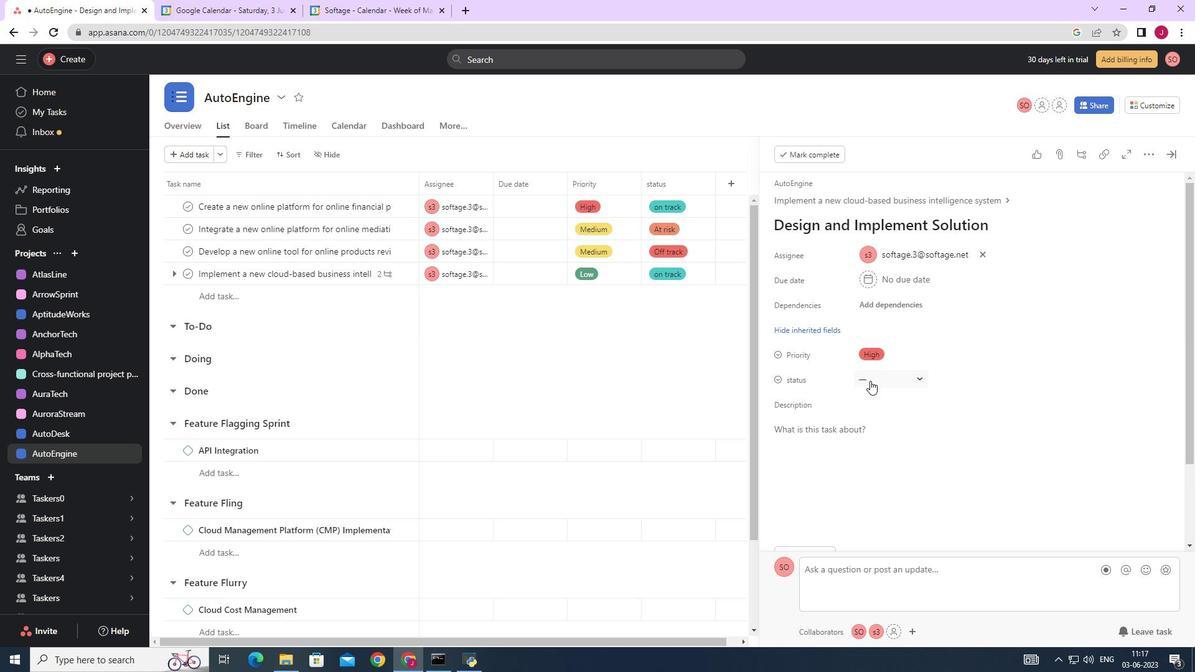 
Action: Mouse moved to (901, 444)
Screenshot: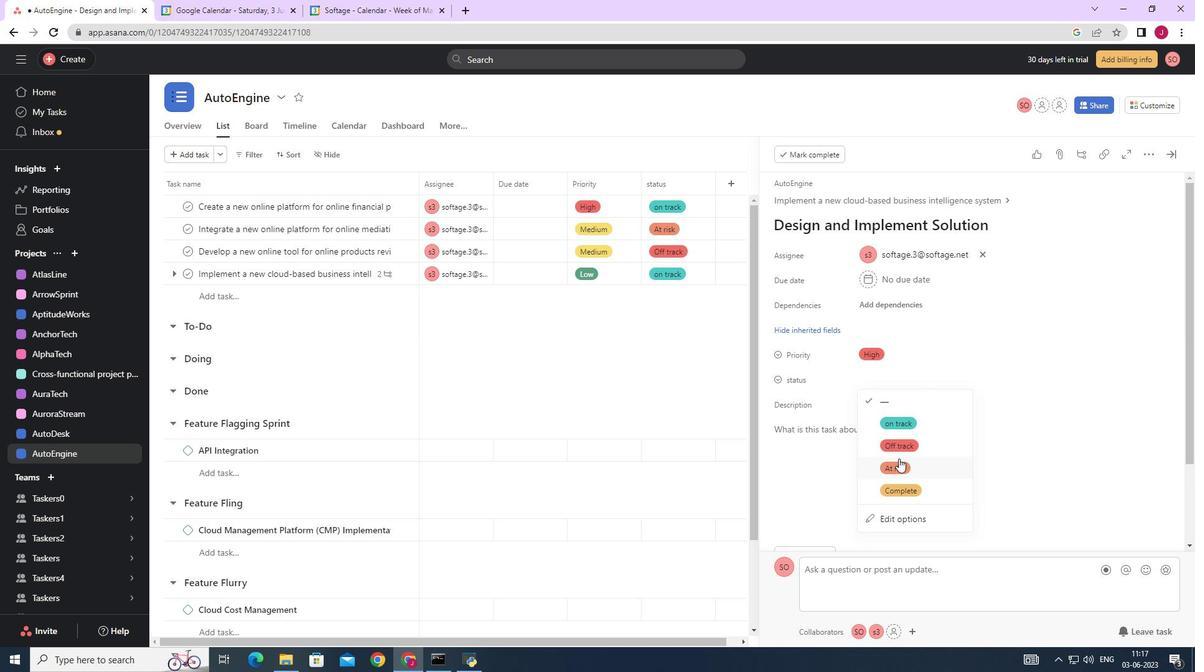 
Action: Mouse pressed left at (901, 444)
Screenshot: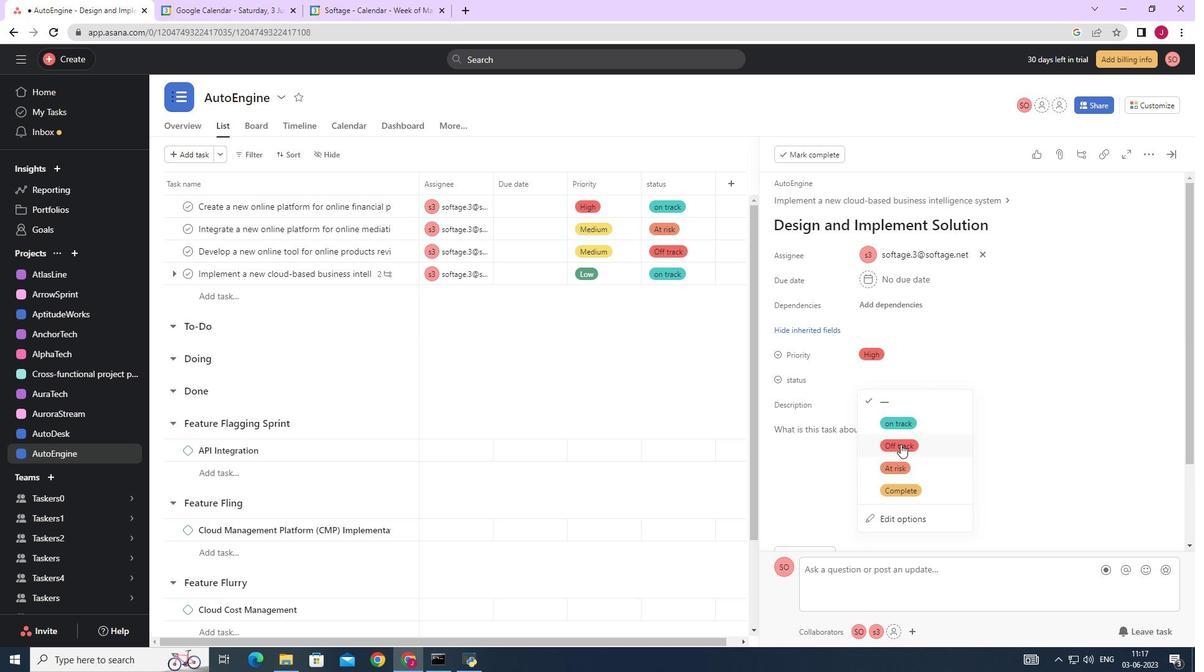 
Action: Mouse moved to (1175, 153)
Screenshot: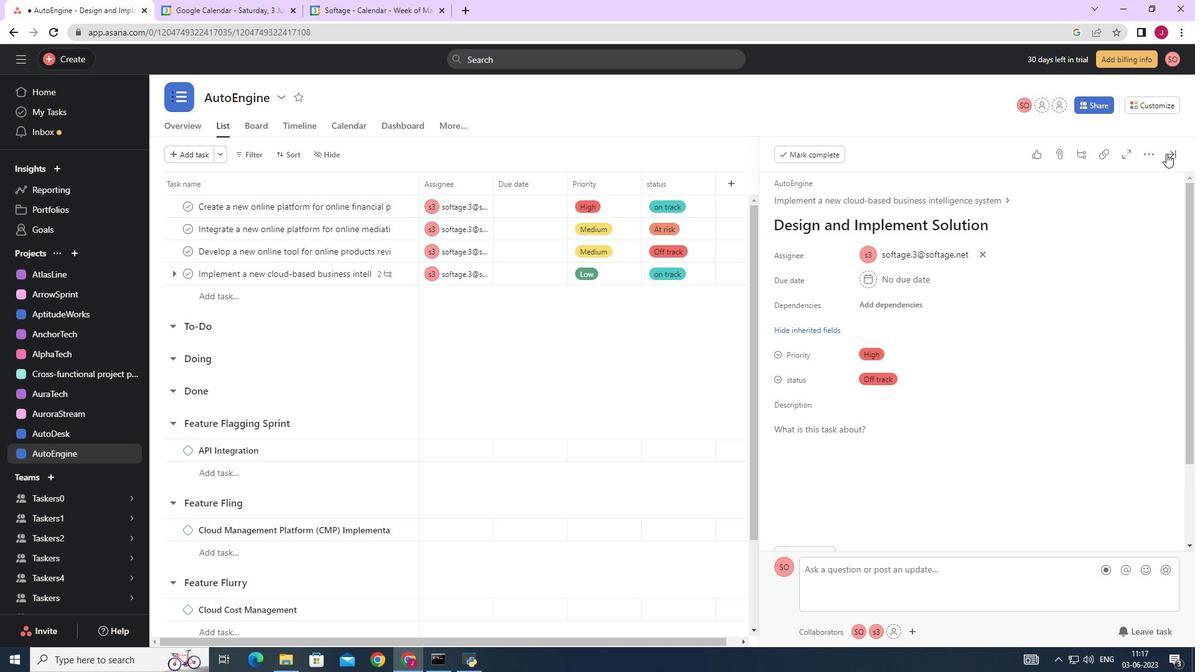 
Action: Mouse pressed left at (1175, 153)
Screenshot: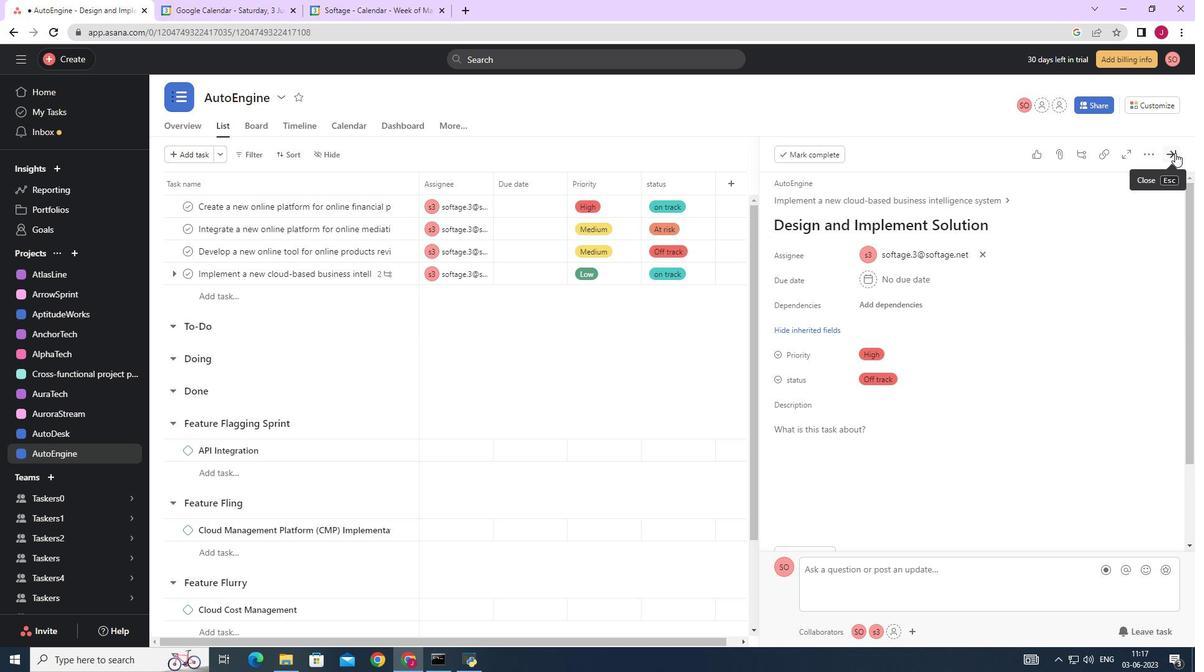
